 Task: Open Card Card0000000192 in Board Board0000000048 in Workspace WS0000000016 in Trello. Add Member Nikrathi889@gmail.com to Card Card0000000192 in Board Board0000000048 in Workspace WS0000000016 in Trello. Add Red Label titled Label0000000192 to Card Card0000000192 in Board Board0000000048 in Workspace WS0000000016 in Trello. Add Checklist CL0000000192 to Card Card0000000192 in Board Board0000000048 in Workspace WS0000000016 in Trello. Add Dates with Start Date as Nov 01 2023 and Due Date as Nov 30 2023 to Card Card0000000192 in Board Board0000000048 in Workspace WS0000000016 in Trello
Action: Mouse moved to (608, 97)
Screenshot: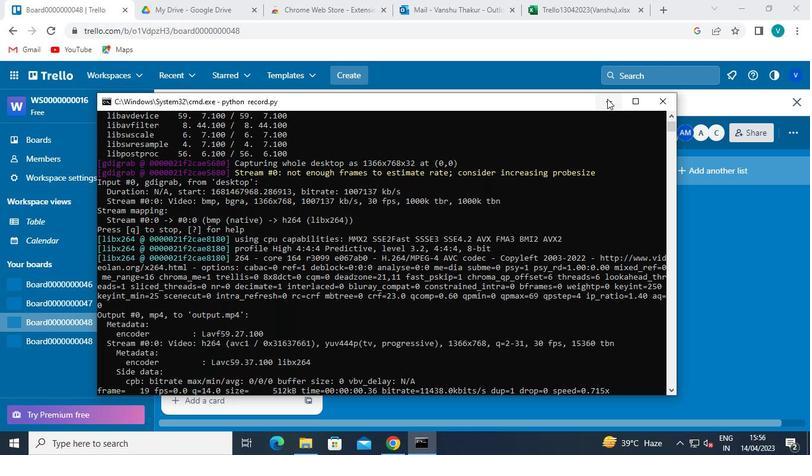 
Action: Mouse pressed left at (608, 97)
Screenshot: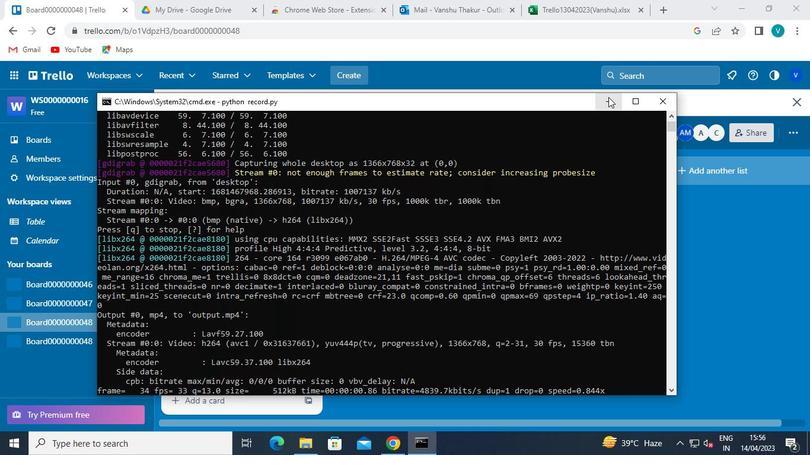 
Action: Mouse moved to (246, 370)
Screenshot: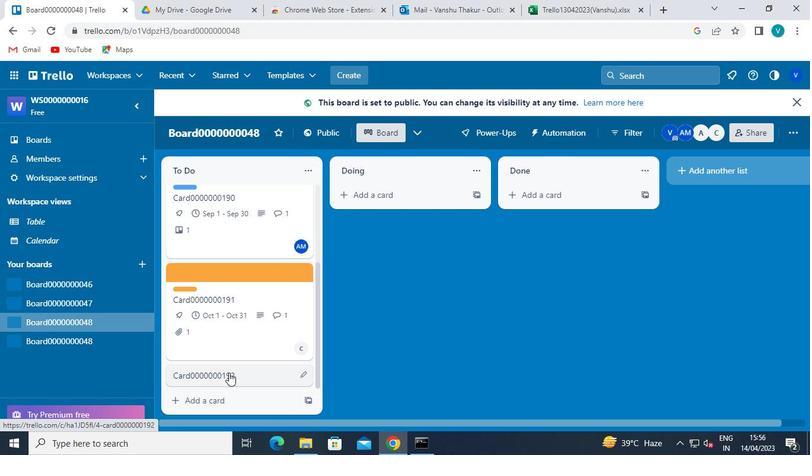 
Action: Mouse pressed left at (246, 370)
Screenshot: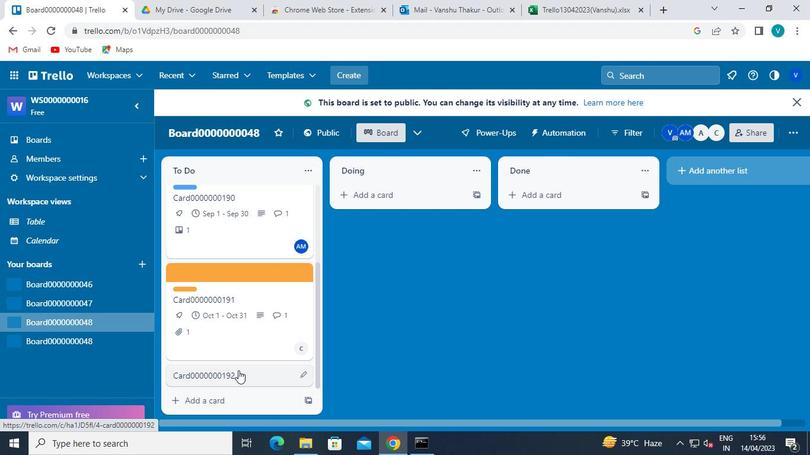 
Action: Mouse moved to (553, 212)
Screenshot: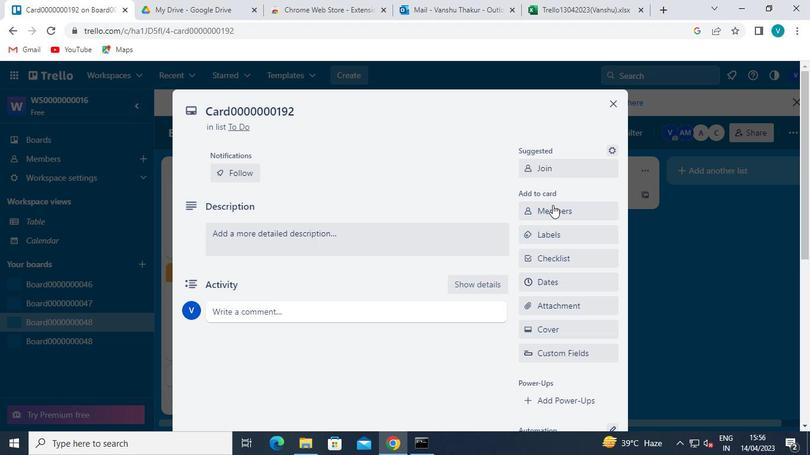 
Action: Mouse pressed left at (553, 212)
Screenshot: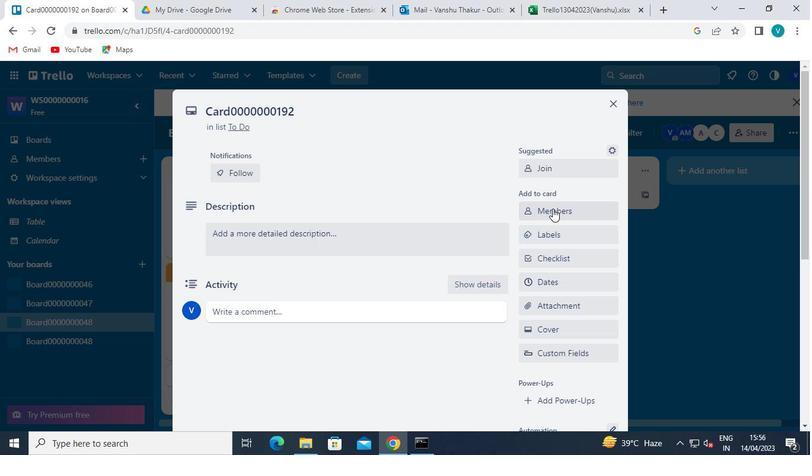 
Action: Mouse moved to (579, 128)
Screenshot: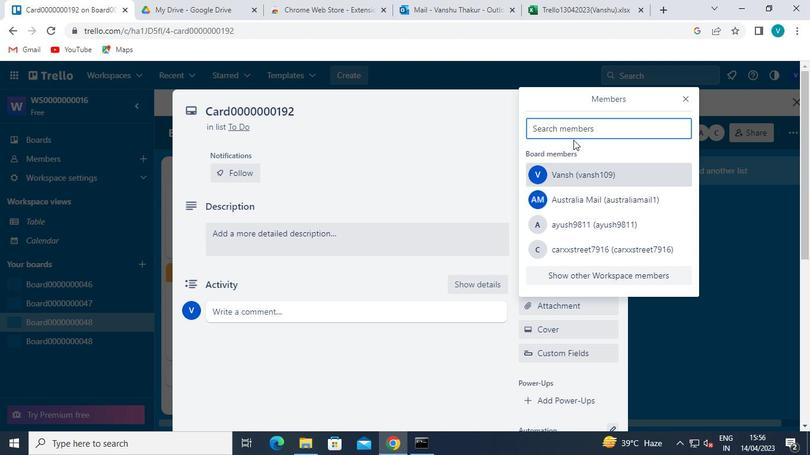
Action: Mouse pressed left at (579, 128)
Screenshot: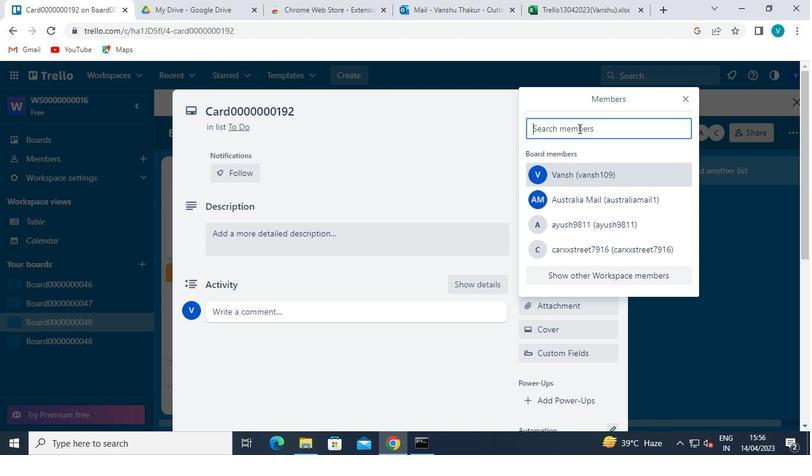 
Action: Mouse moved to (567, 120)
Screenshot: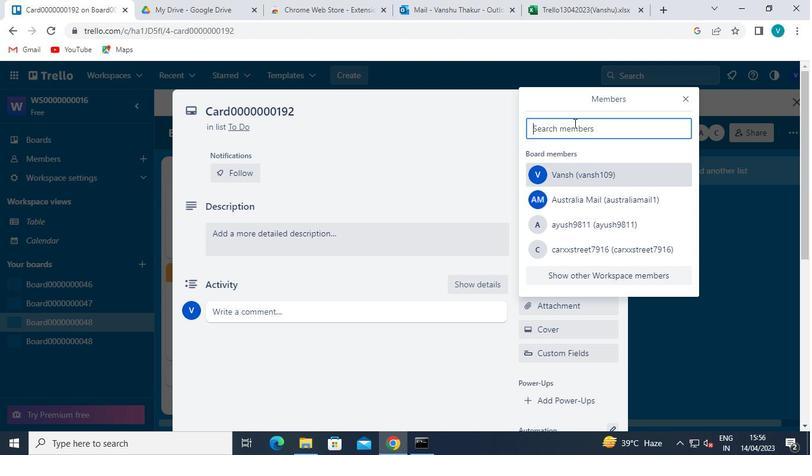
Action: Keyboard Key.shift
Screenshot: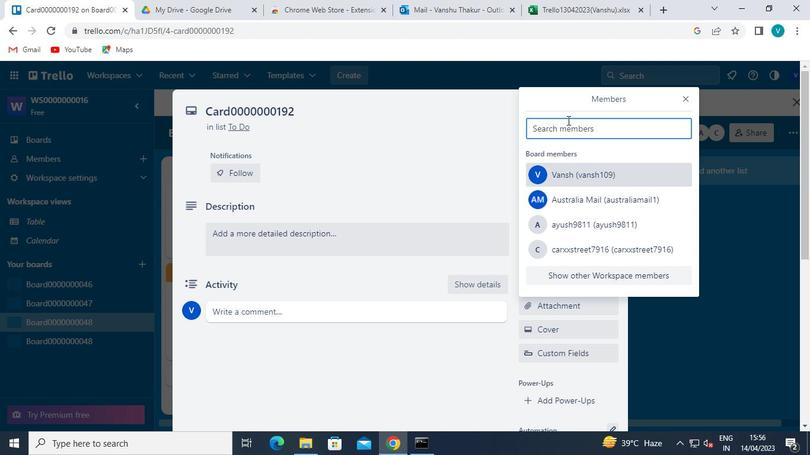 
Action: Keyboard N
Screenshot: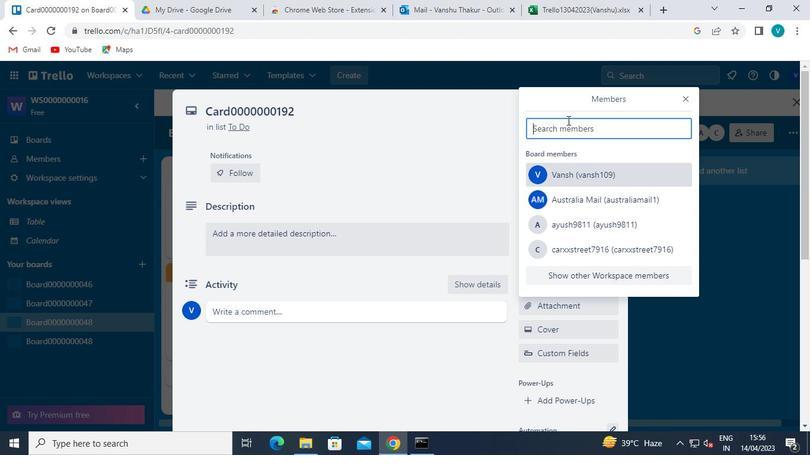 
Action: Keyboard i
Screenshot: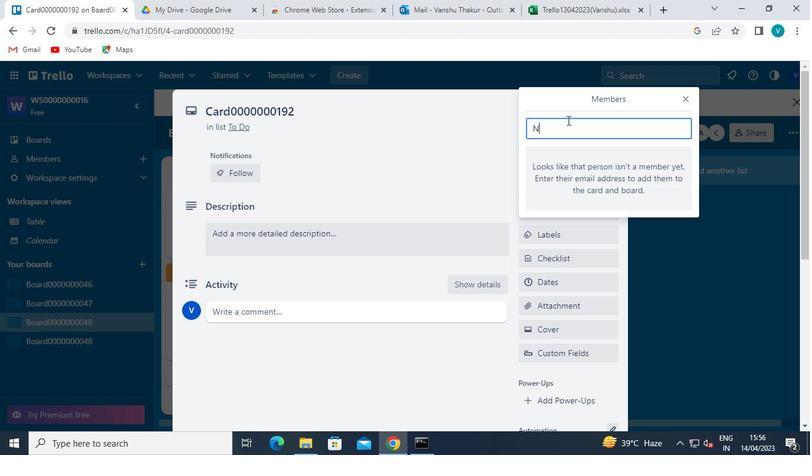 
Action: Keyboard k
Screenshot: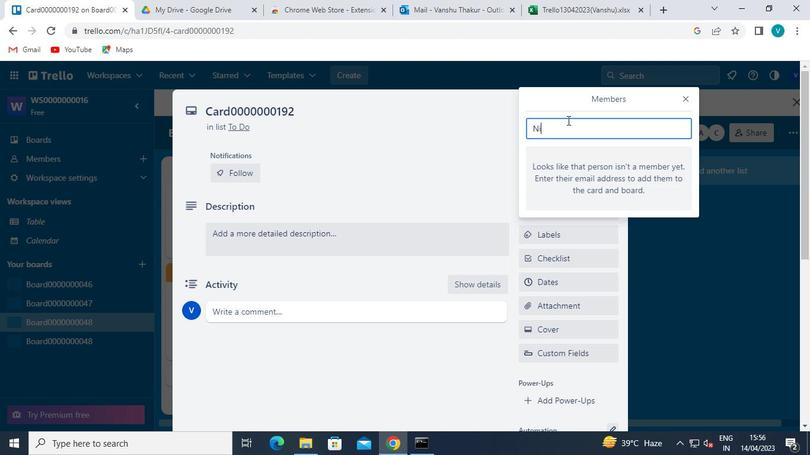 
Action: Keyboard r
Screenshot: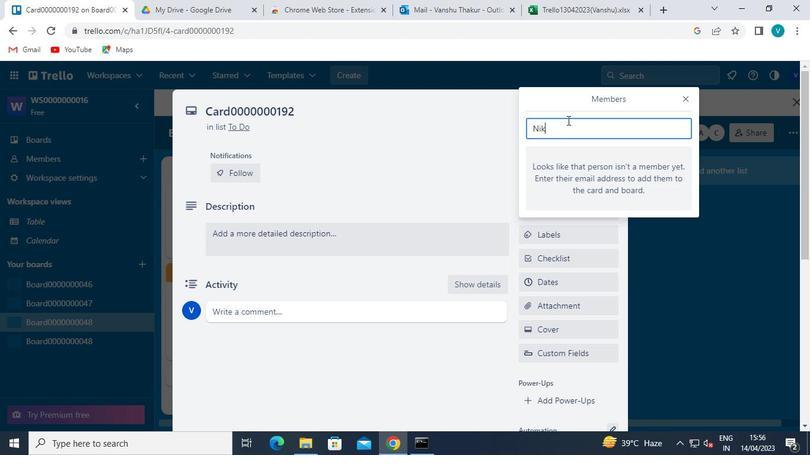 
Action: Keyboard a
Screenshot: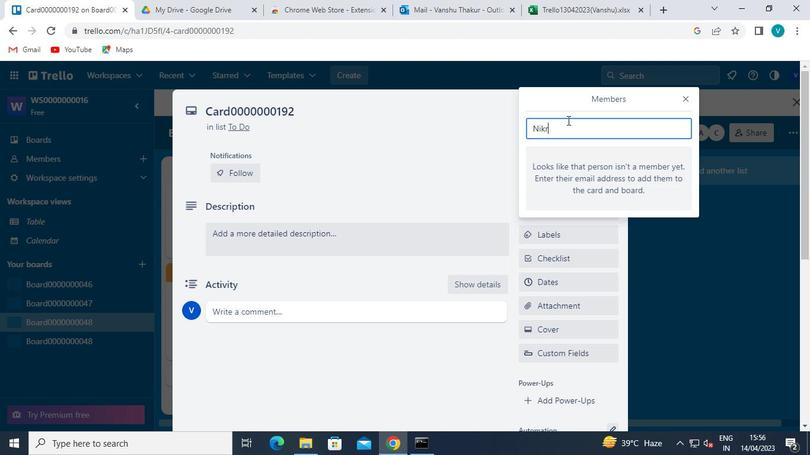 
Action: Keyboard t
Screenshot: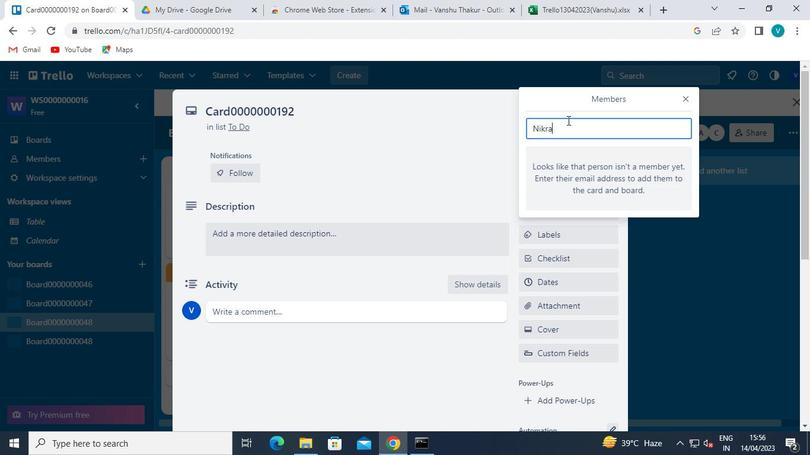 
Action: Keyboard h
Screenshot: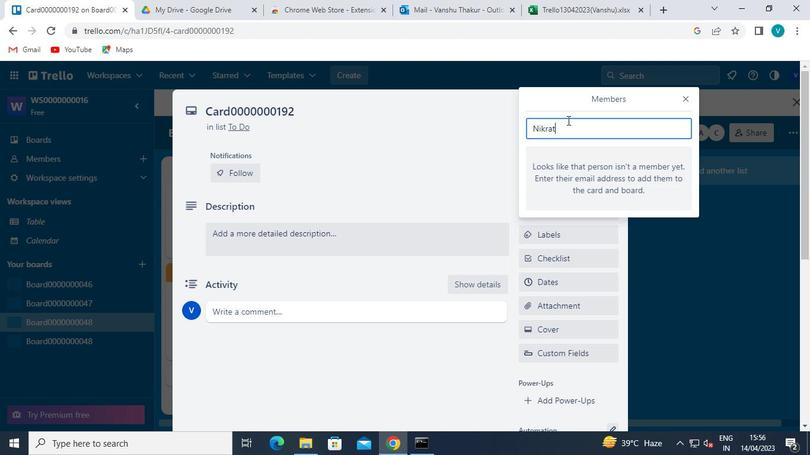 
Action: Keyboard i
Screenshot: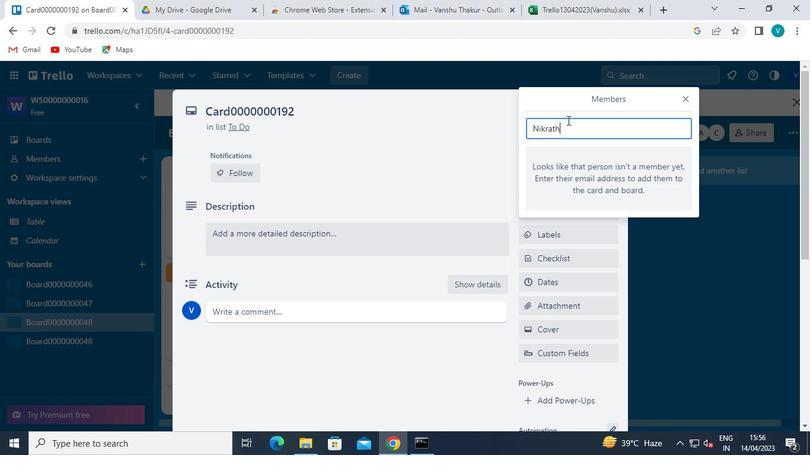 
Action: Keyboard <104>
Screenshot: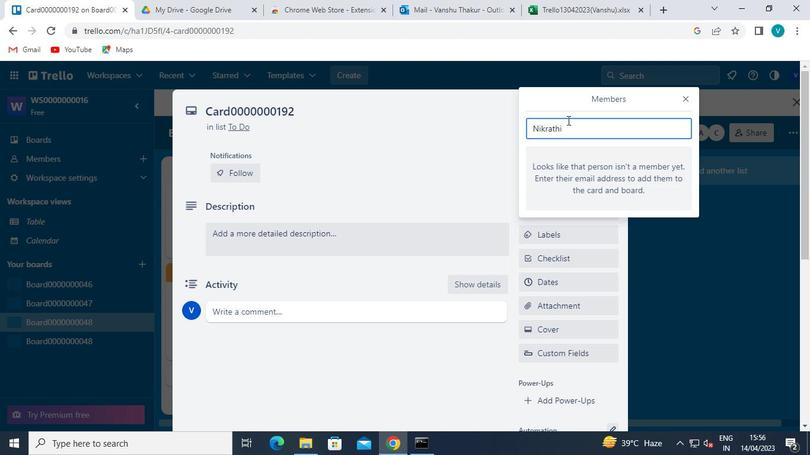 
Action: Keyboard <104>
Screenshot: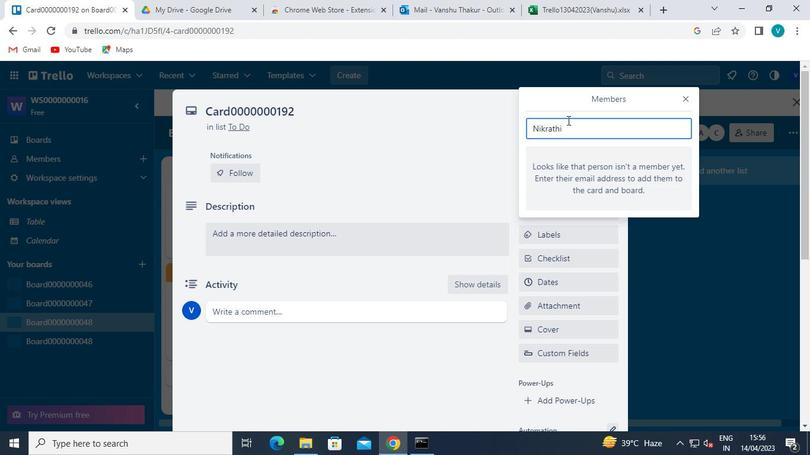 
Action: Keyboard <105>
Screenshot: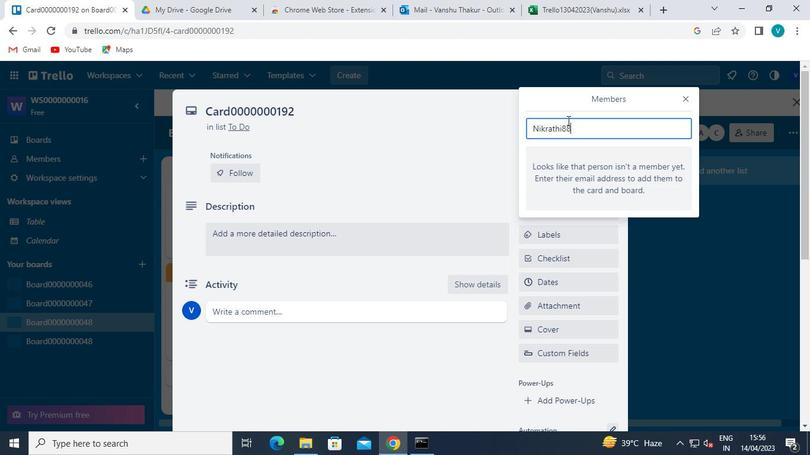 
Action: Keyboard Key.shift
Screenshot: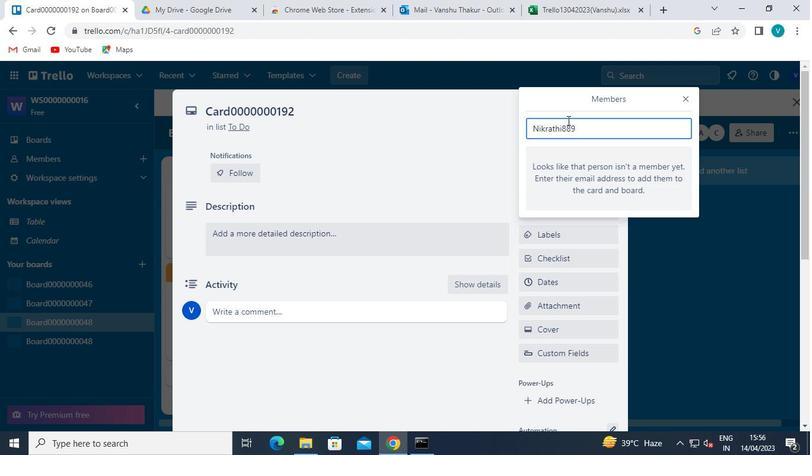 
Action: Keyboard @
Screenshot: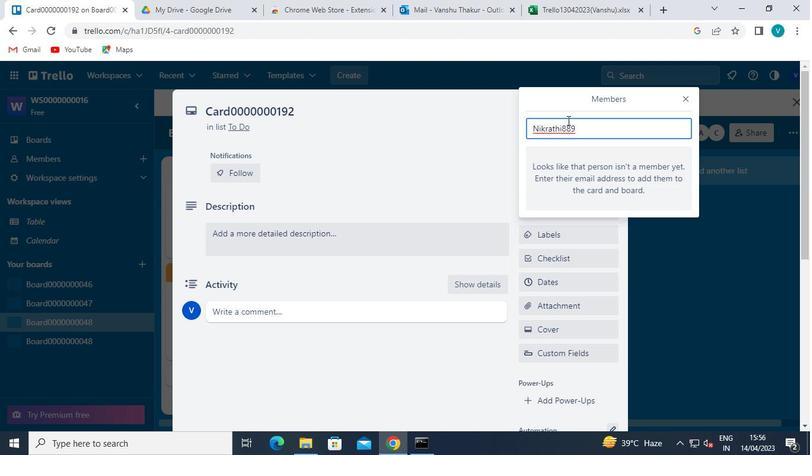 
Action: Keyboard g
Screenshot: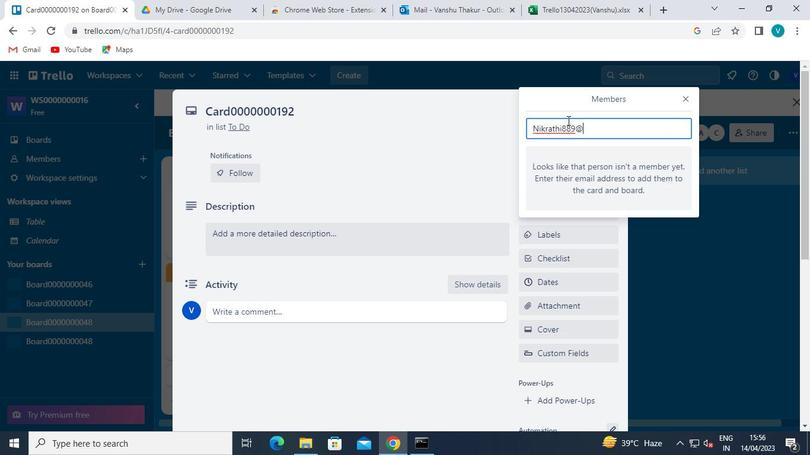 
Action: Keyboard m
Screenshot: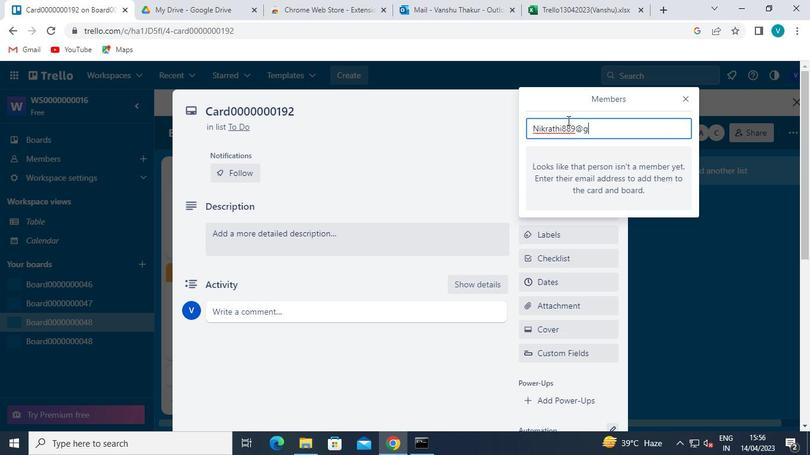 
Action: Keyboard a
Screenshot: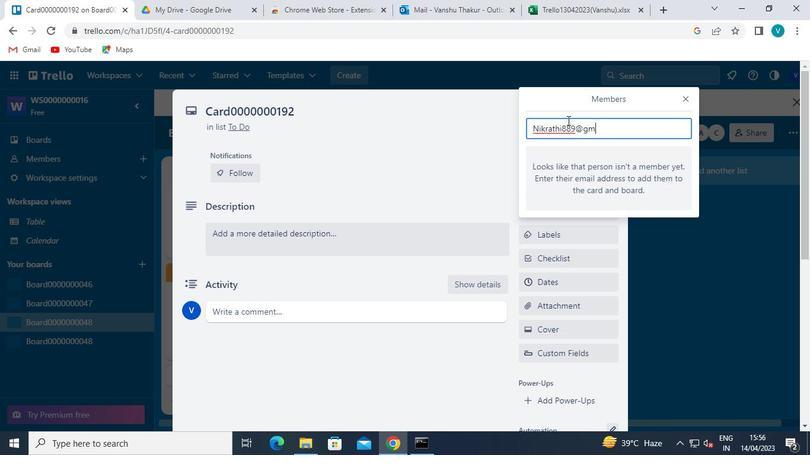
Action: Keyboard i
Screenshot: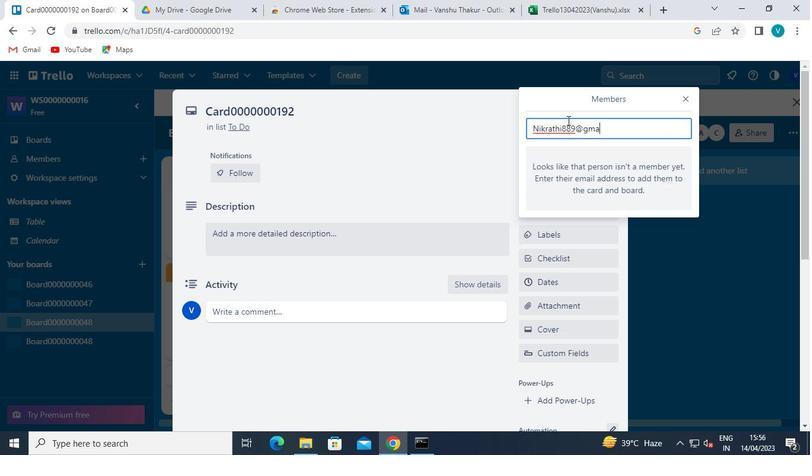
Action: Keyboard l
Screenshot: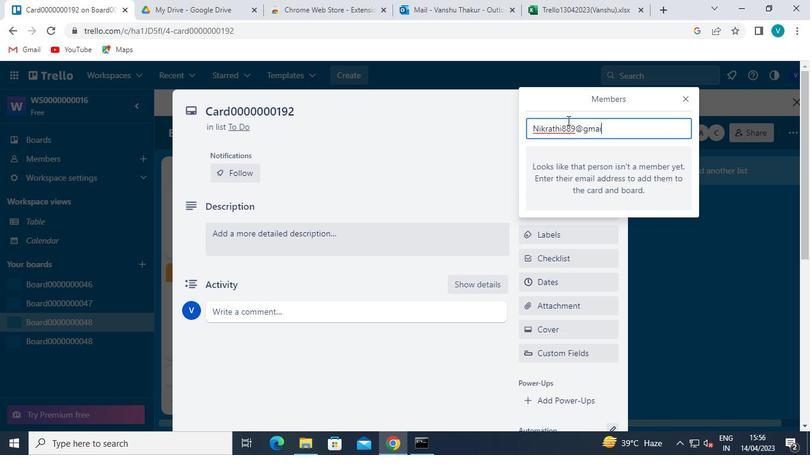 
Action: Mouse moved to (567, 119)
Screenshot: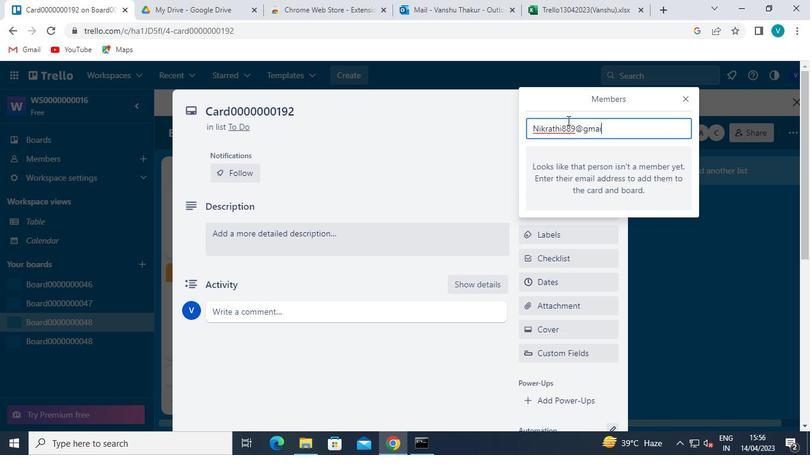 
Action: Keyboard <110>
Screenshot: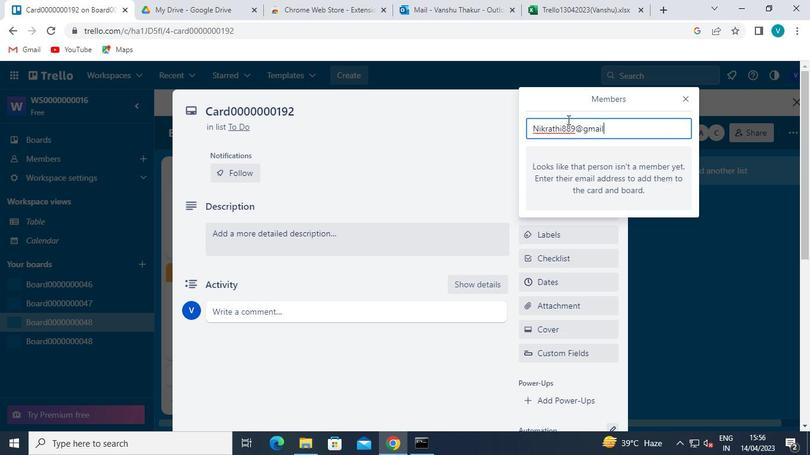 
Action: Keyboard c
Screenshot: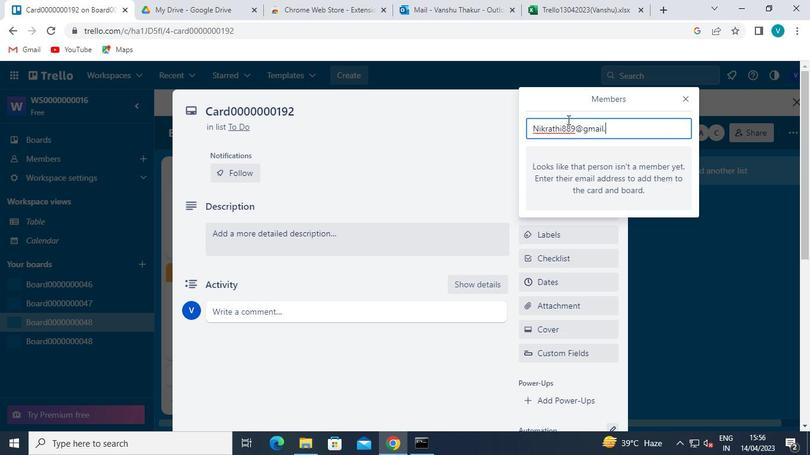 
Action: Keyboard o
Screenshot: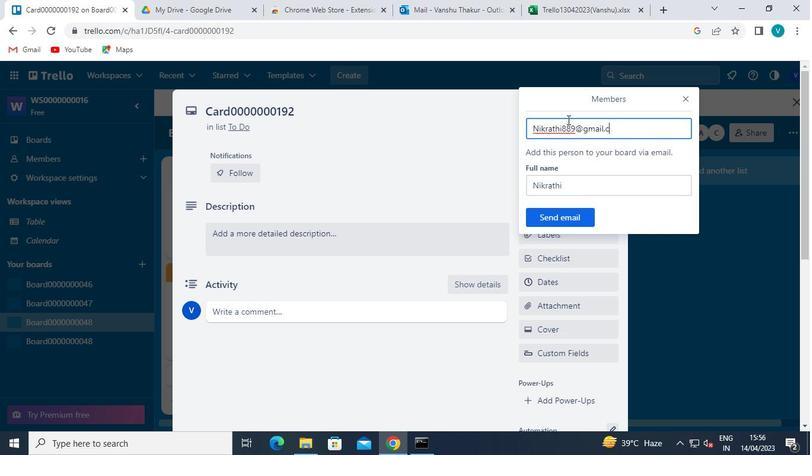 
Action: Keyboard m
Screenshot: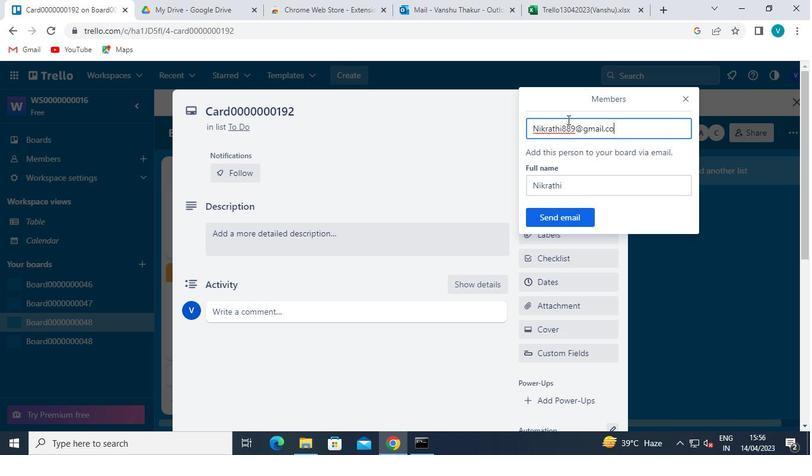 
Action: Mouse moved to (577, 215)
Screenshot: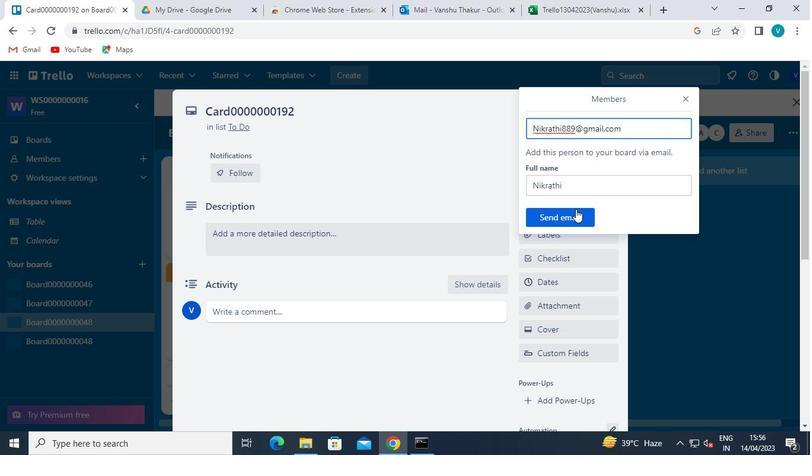 
Action: Mouse pressed left at (577, 215)
Screenshot: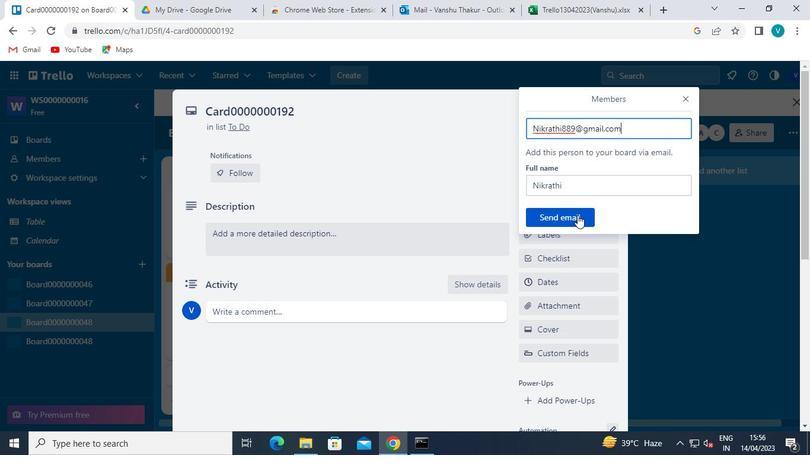
Action: Mouse moved to (561, 237)
Screenshot: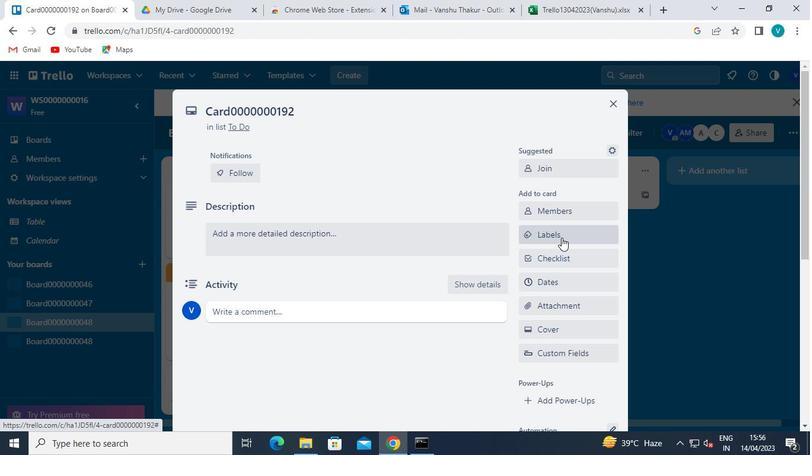 
Action: Mouse pressed left at (561, 237)
Screenshot: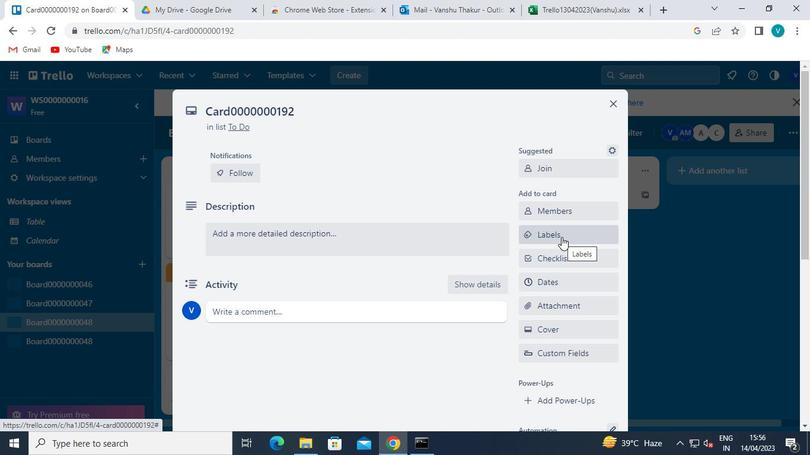 
Action: Mouse moved to (582, 373)
Screenshot: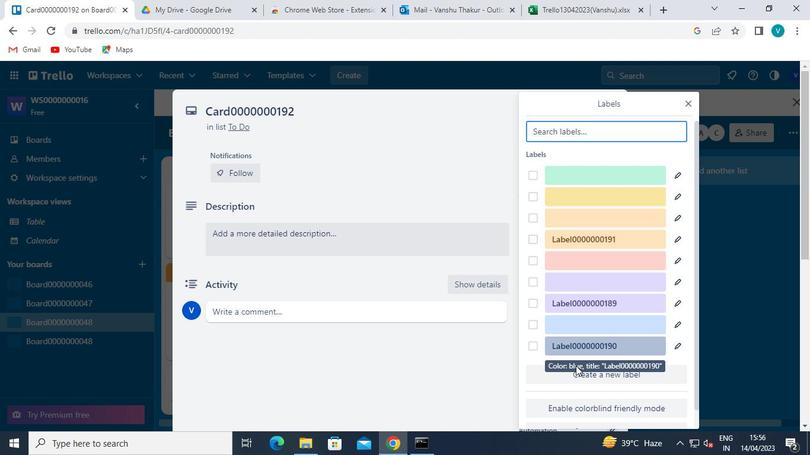 
Action: Mouse pressed left at (582, 373)
Screenshot: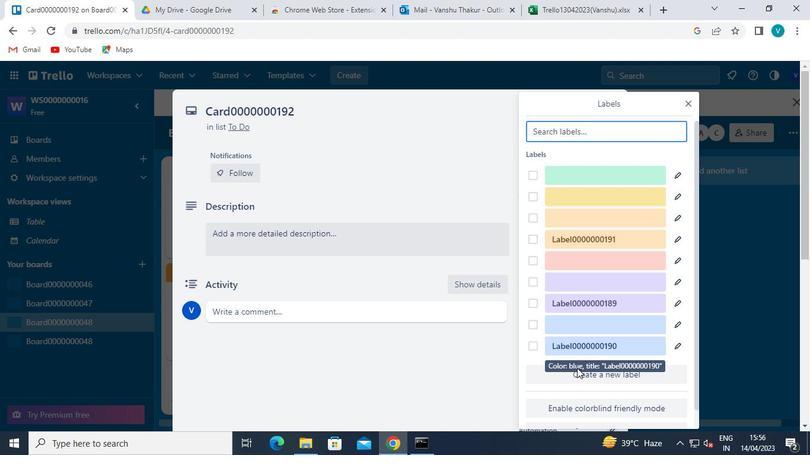 
Action: Mouse moved to (633, 276)
Screenshot: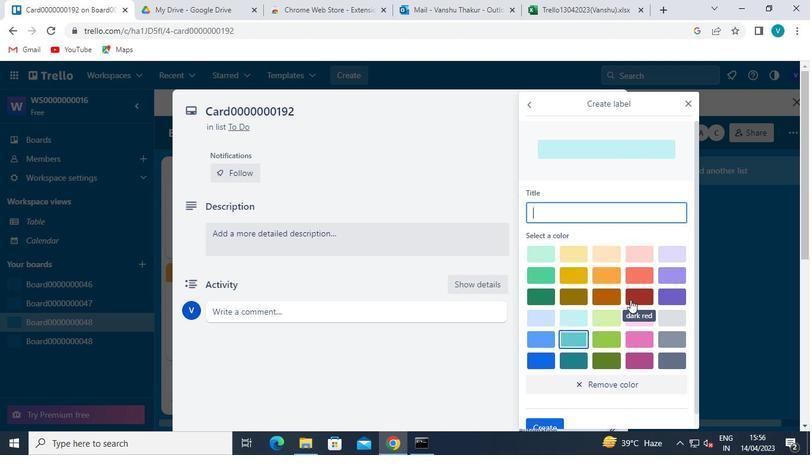 
Action: Mouse pressed left at (633, 276)
Screenshot: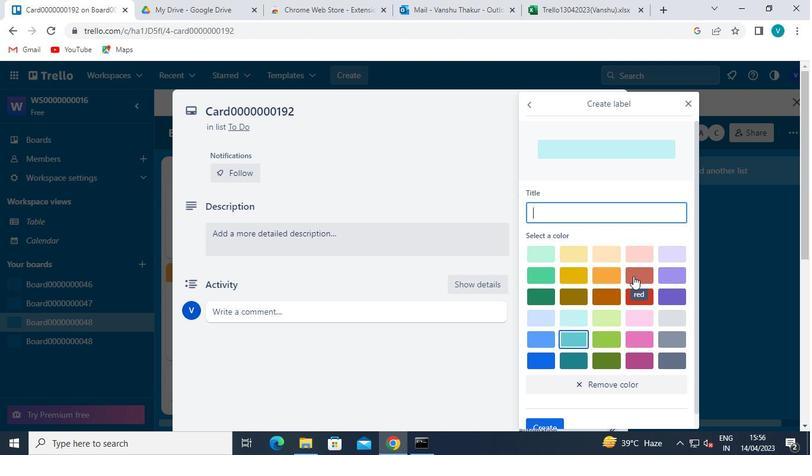 
Action: Mouse moved to (573, 209)
Screenshot: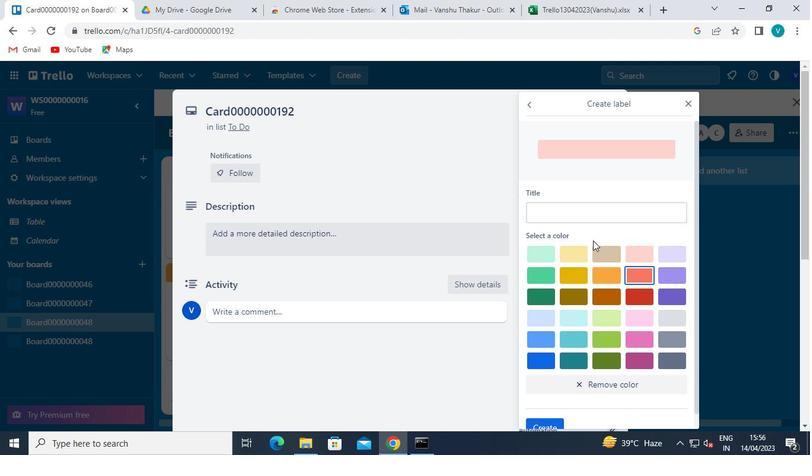 
Action: Mouse pressed left at (573, 209)
Screenshot: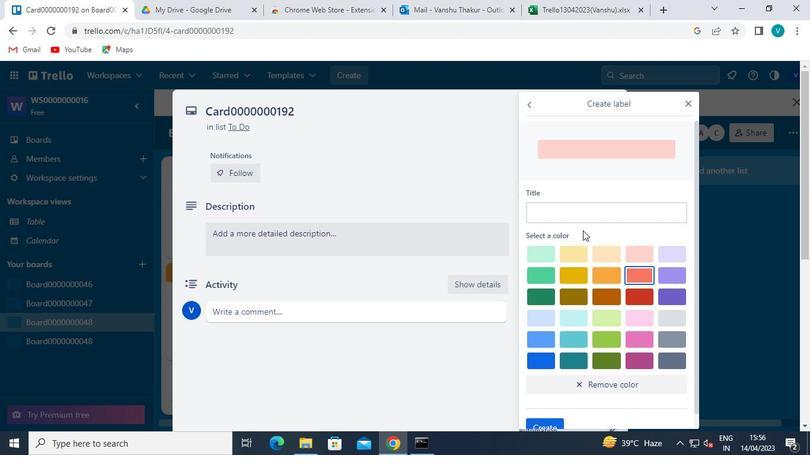 
Action: Mouse moved to (574, 207)
Screenshot: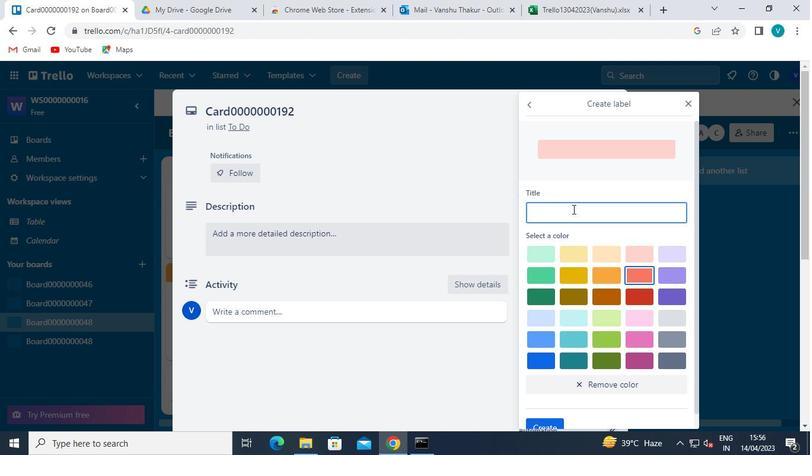 
Action: Keyboard Key.shift
Screenshot: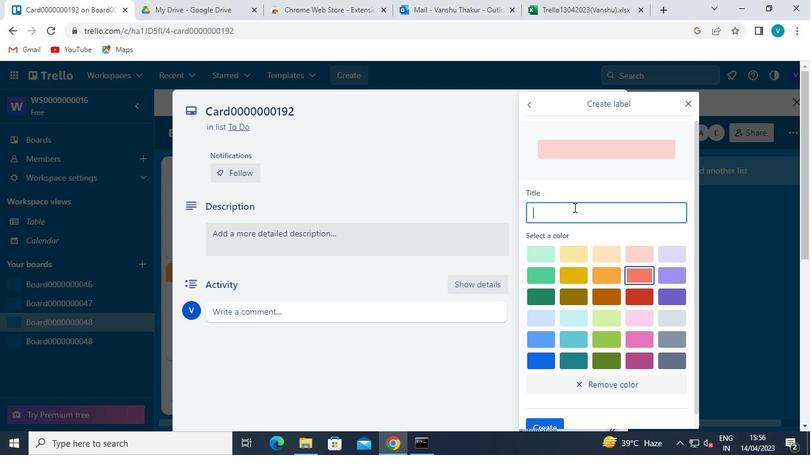 
Action: Keyboard L
Screenshot: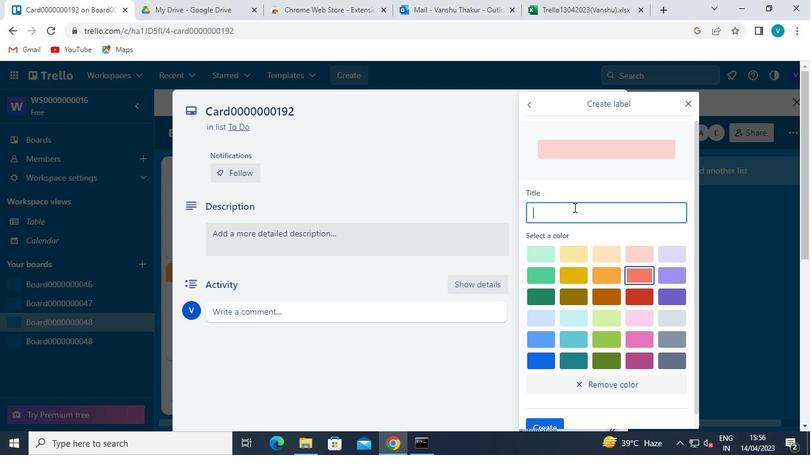 
Action: Keyboard a
Screenshot: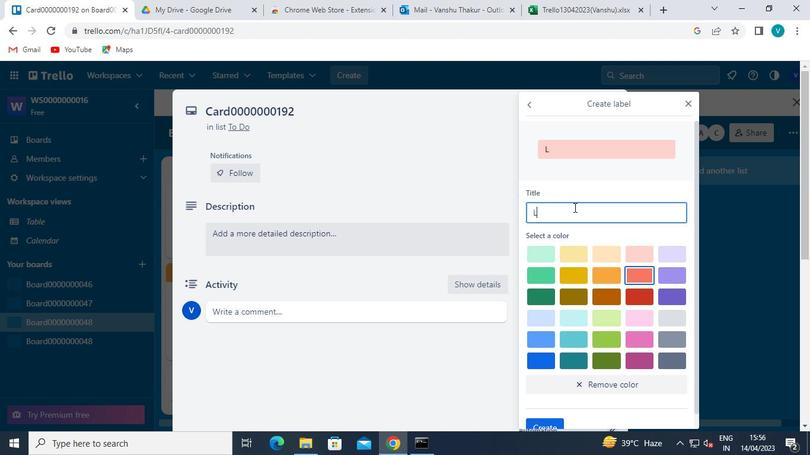 
Action: Keyboard b
Screenshot: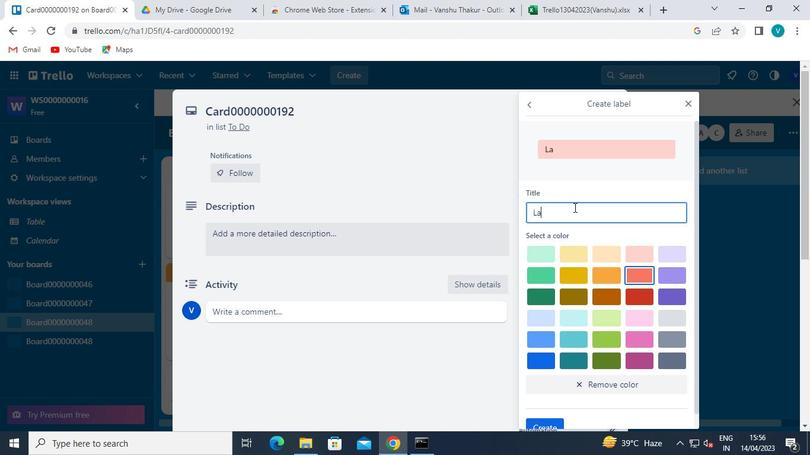 
Action: Keyboard e
Screenshot: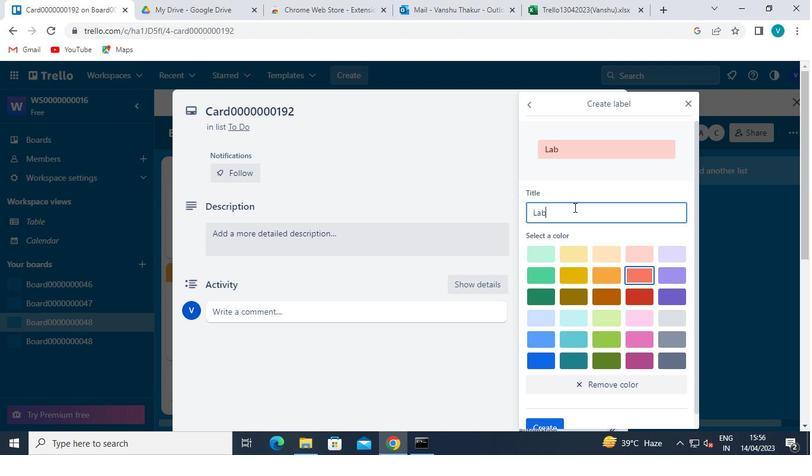 
Action: Keyboard l
Screenshot: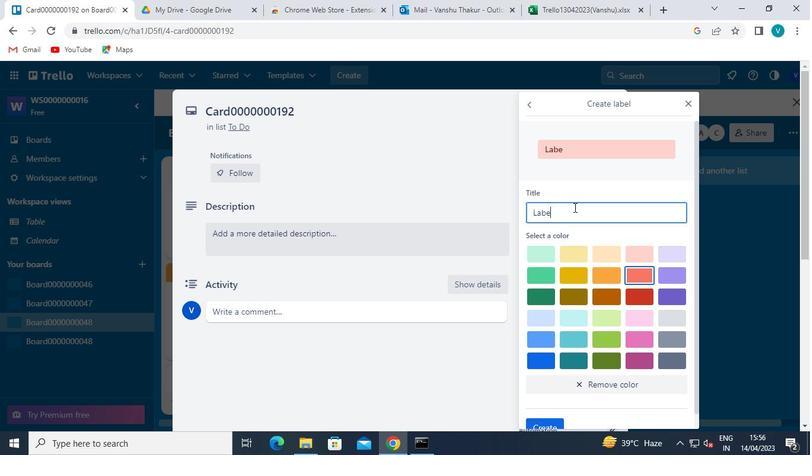 
Action: Keyboard <96>
Screenshot: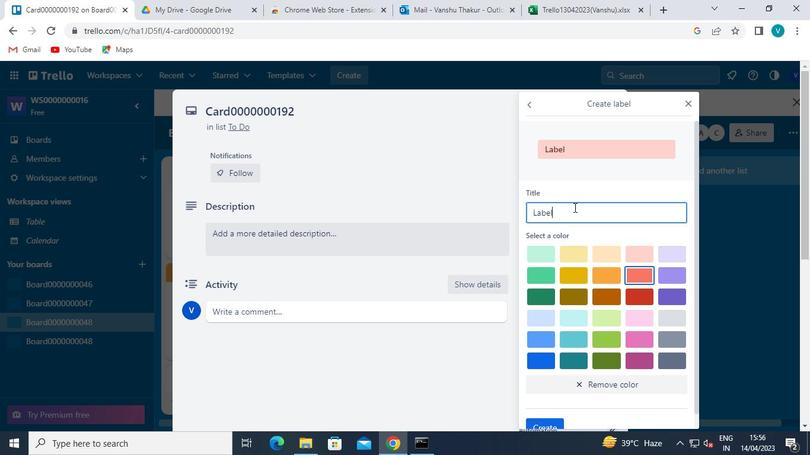 
Action: Keyboard <96>
Screenshot: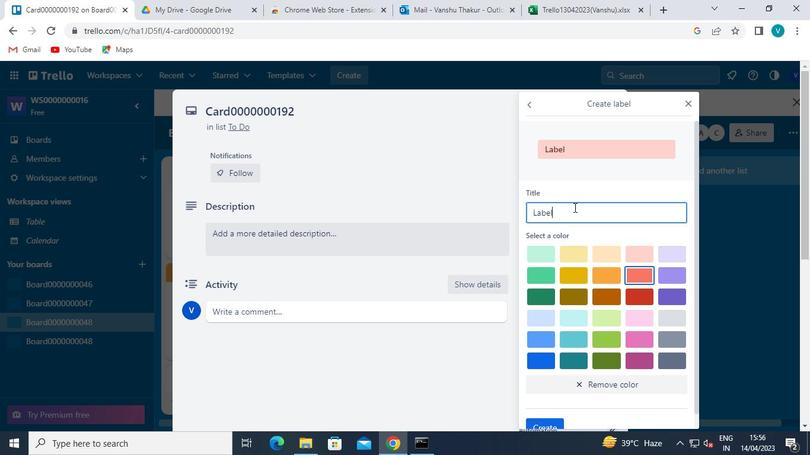 
Action: Keyboard <96>
Screenshot: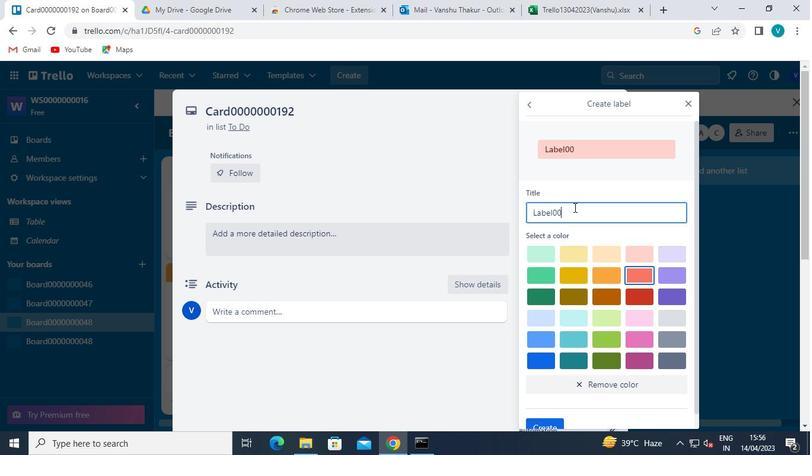 
Action: Keyboard <96>
Screenshot: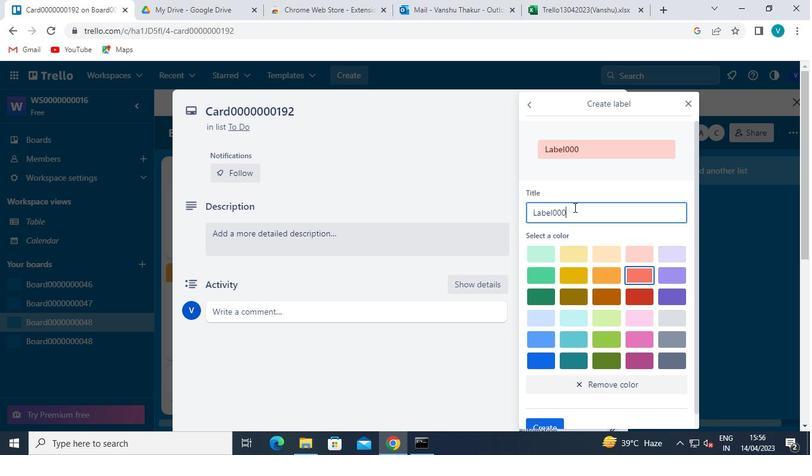 
Action: Keyboard <96>
Screenshot: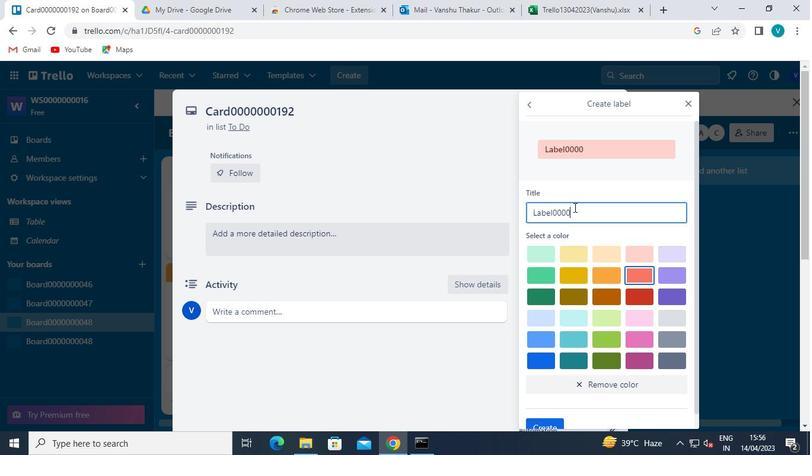 
Action: Keyboard <96>
Screenshot: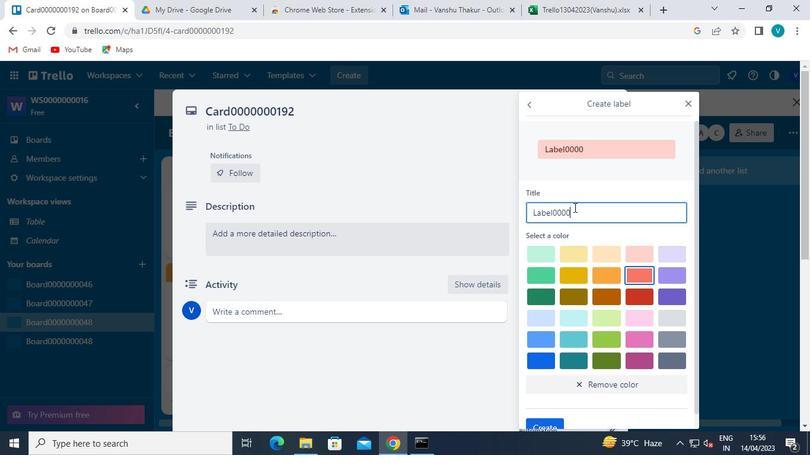 
Action: Keyboard <96>
Screenshot: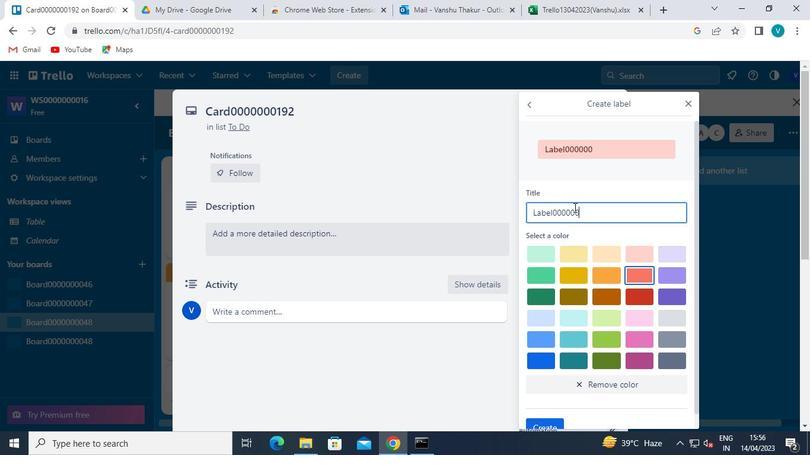 
Action: Keyboard <97>
Screenshot: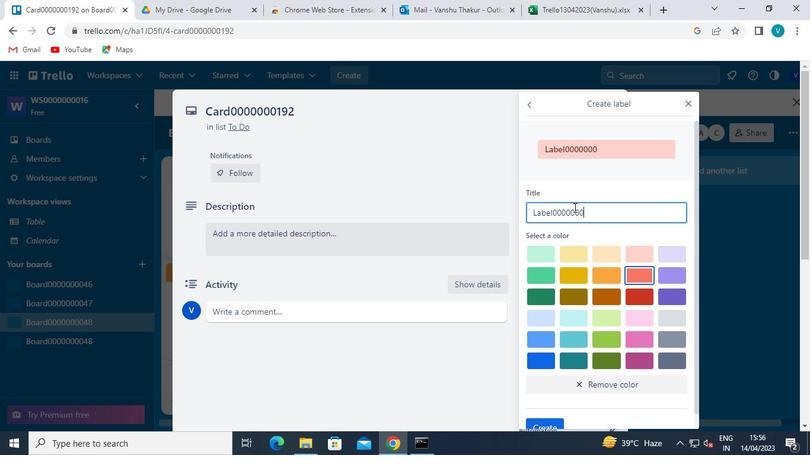 
Action: Keyboard <105>
Screenshot: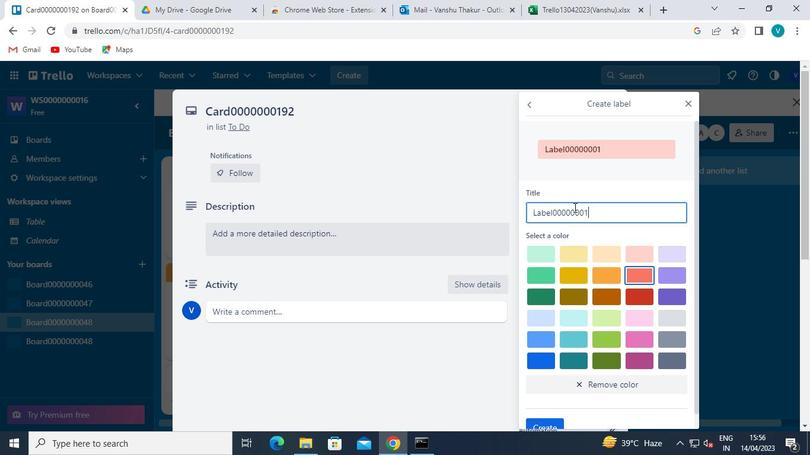 
Action: Keyboard <98>
Screenshot: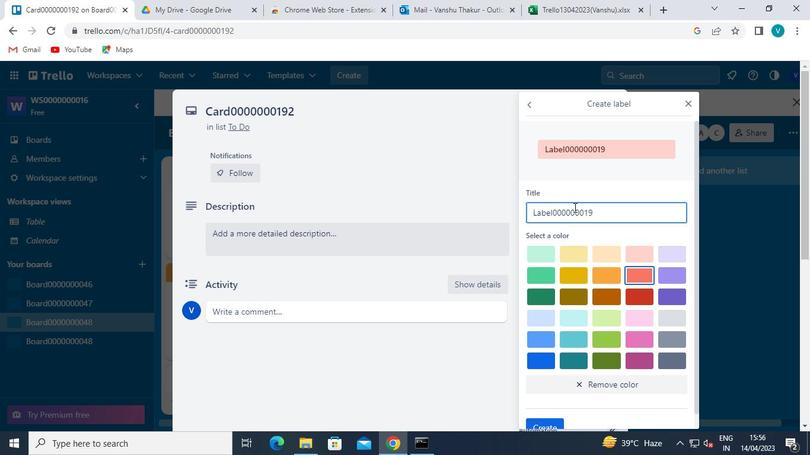 
Action: Mouse moved to (549, 411)
Screenshot: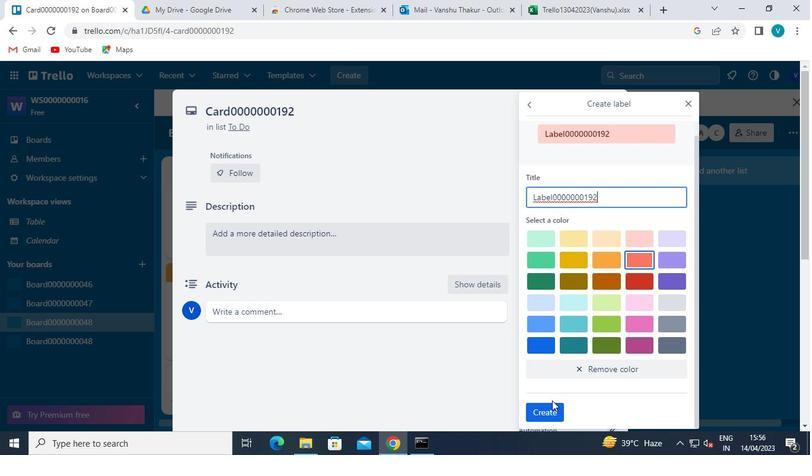 
Action: Mouse pressed left at (549, 411)
Screenshot: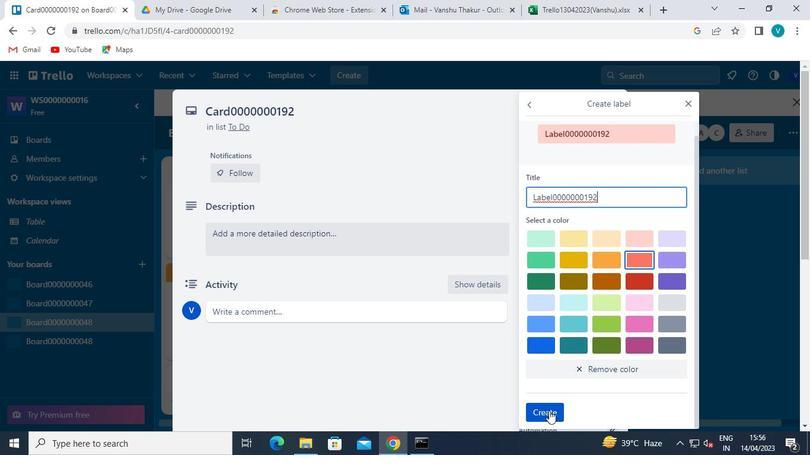 
Action: Mouse moved to (689, 101)
Screenshot: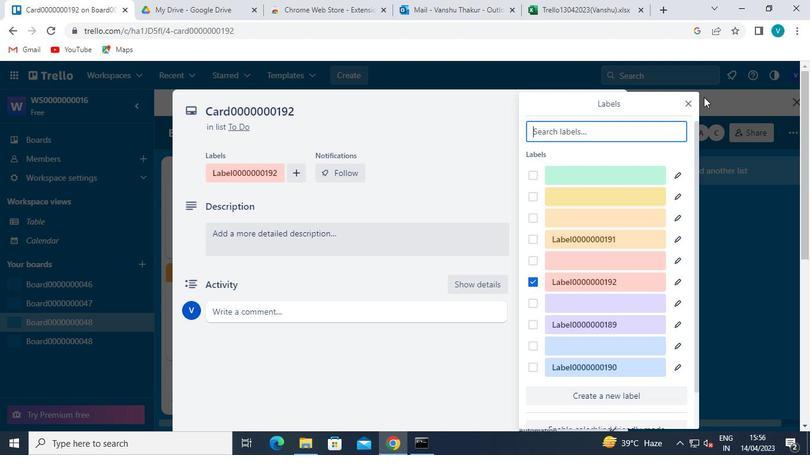 
Action: Mouse pressed left at (689, 101)
Screenshot: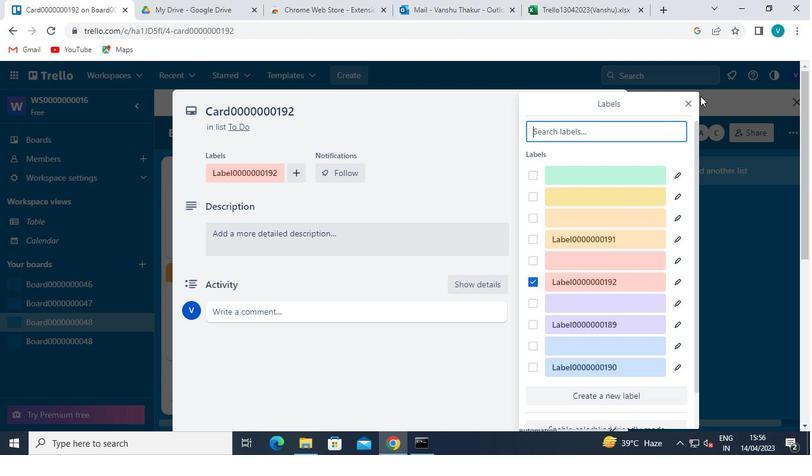 
Action: Mouse moved to (564, 258)
Screenshot: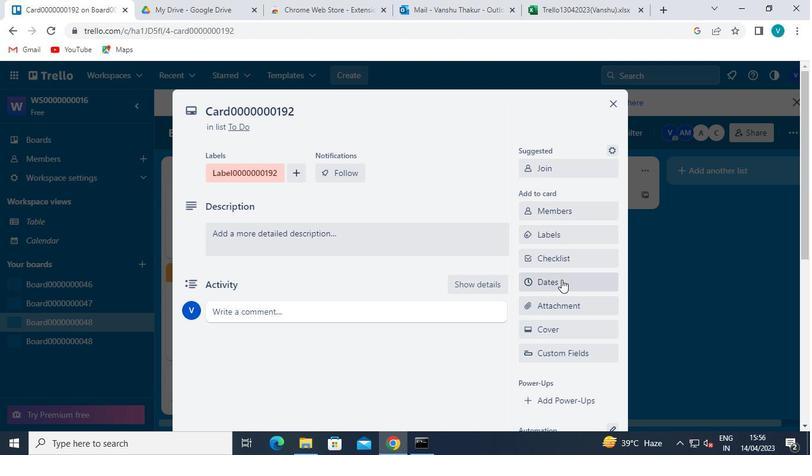 
Action: Mouse pressed left at (564, 258)
Screenshot: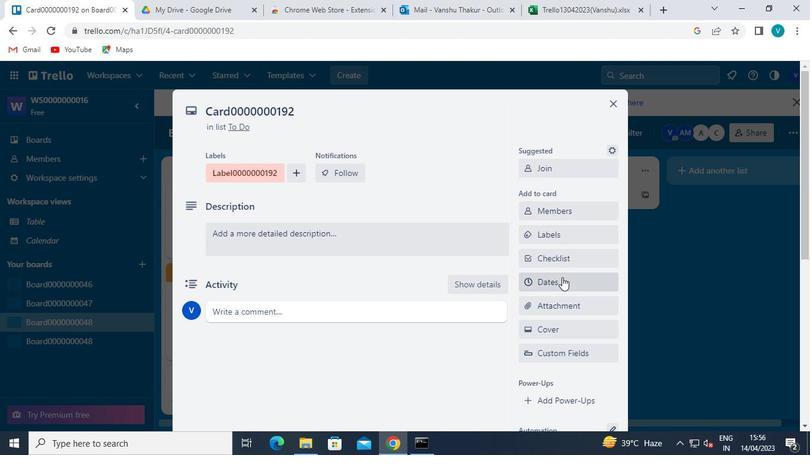 
Action: Mouse moved to (566, 309)
Screenshot: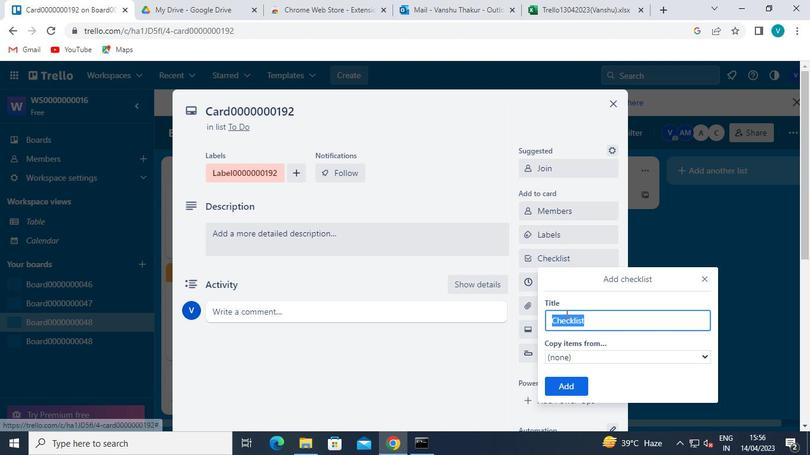 
Action: Keyboard Key.shift
Screenshot: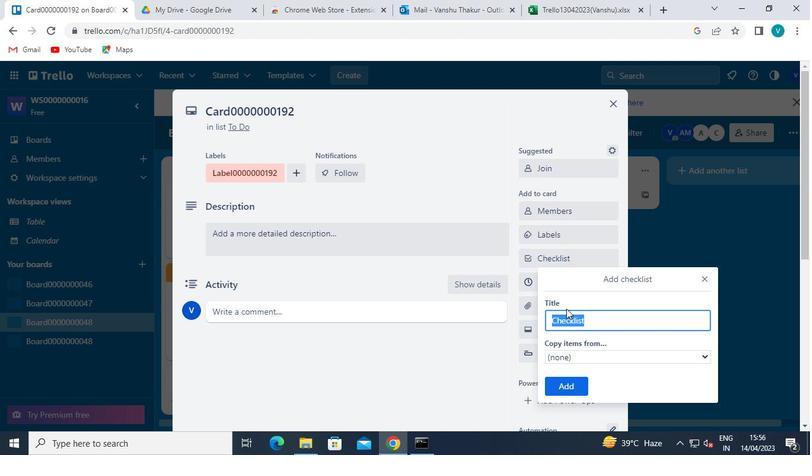 
Action: Keyboard C
Screenshot: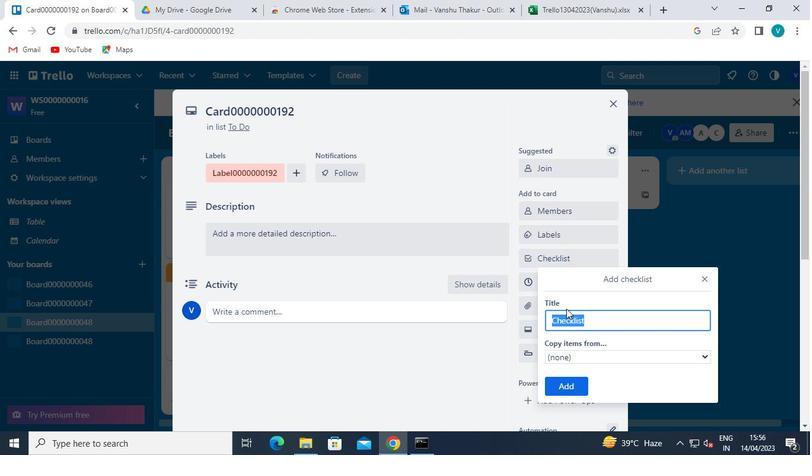 
Action: Keyboard L
Screenshot: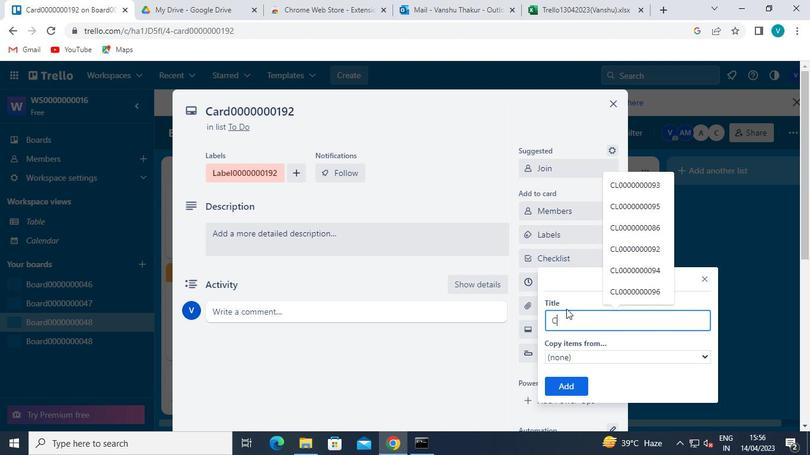
Action: Keyboard <96>
Screenshot: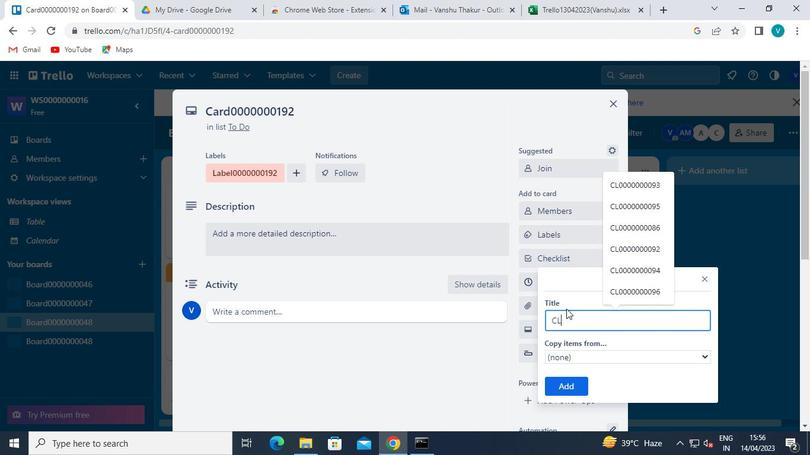 
Action: Keyboard <96>
Screenshot: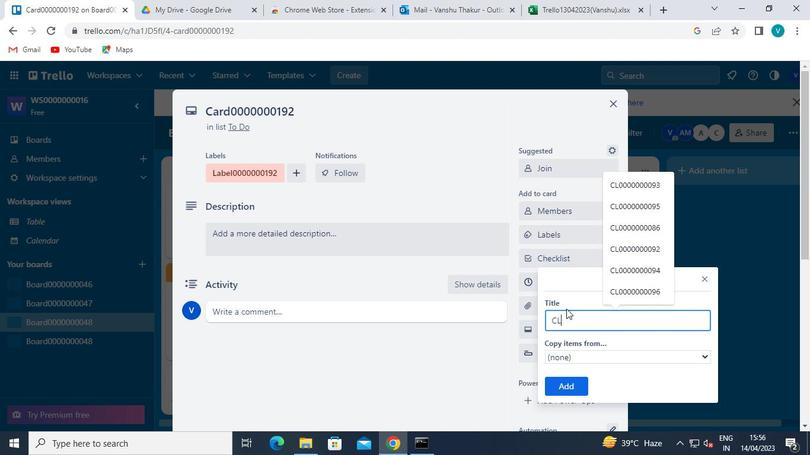 
Action: Keyboard <96>
Screenshot: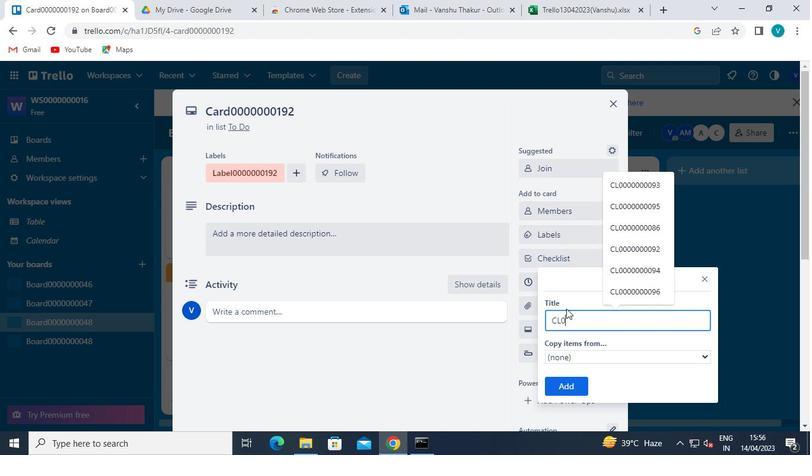 
Action: Keyboard <96>
Screenshot: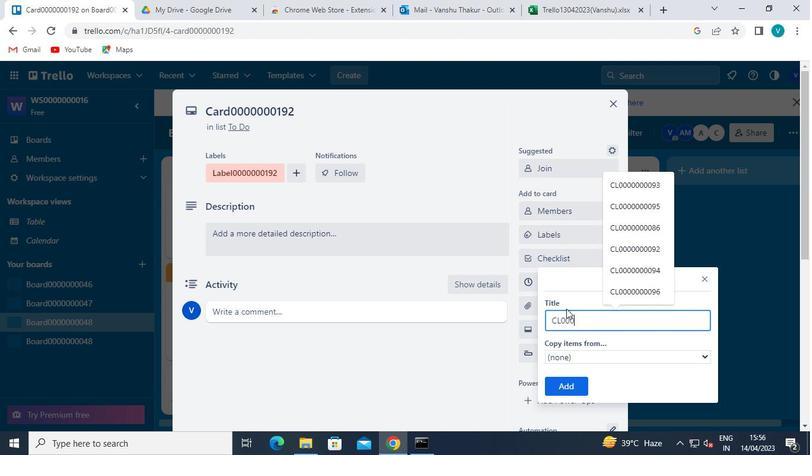 
Action: Keyboard <96>
Screenshot: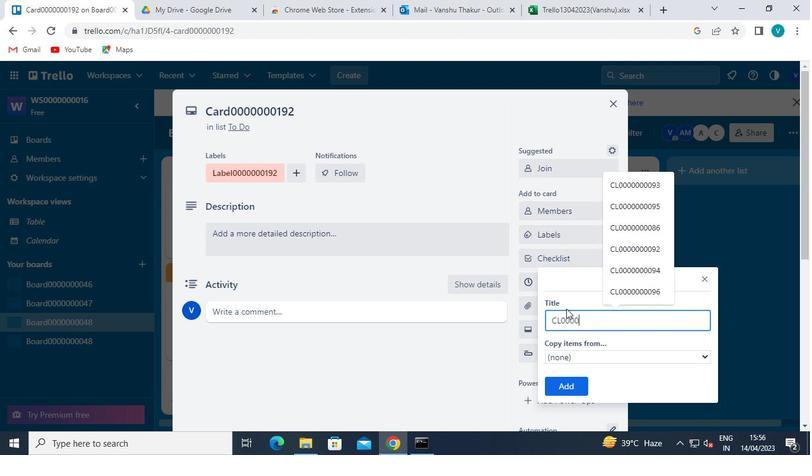
Action: Keyboard <96>
Screenshot: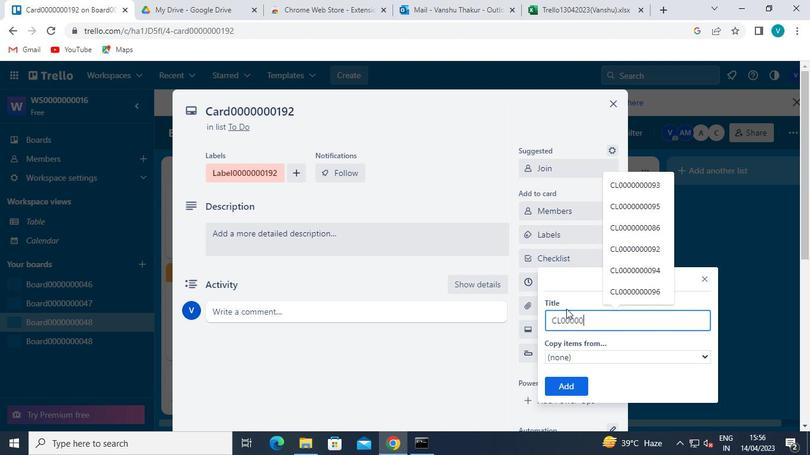 
Action: Keyboard <96>
Screenshot: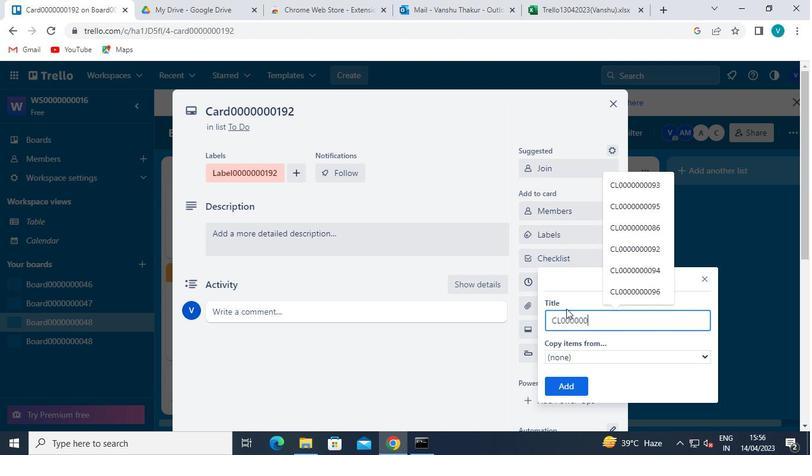 
Action: Keyboard <97>
Screenshot: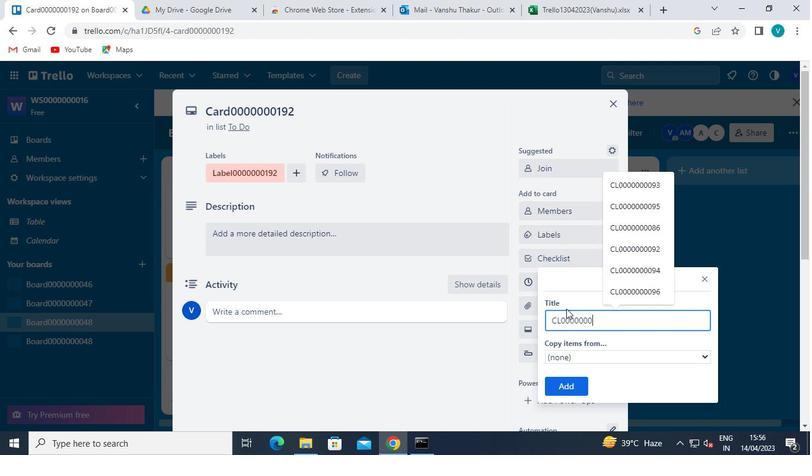 
Action: Keyboard <105>
Screenshot: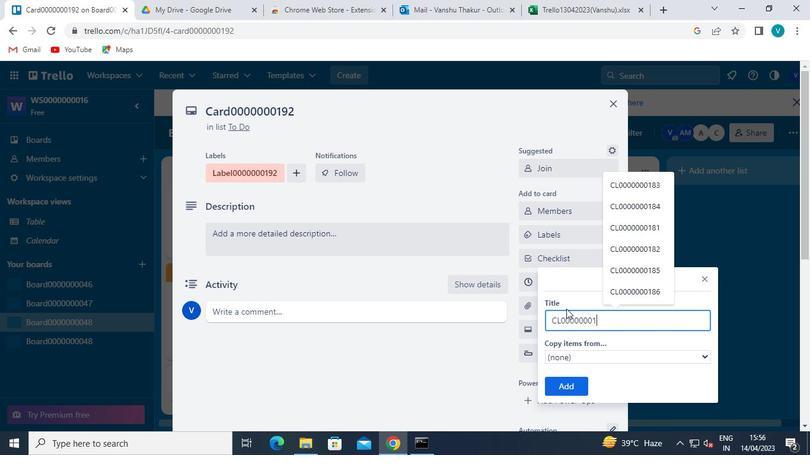 
Action: Keyboard <98>
Screenshot: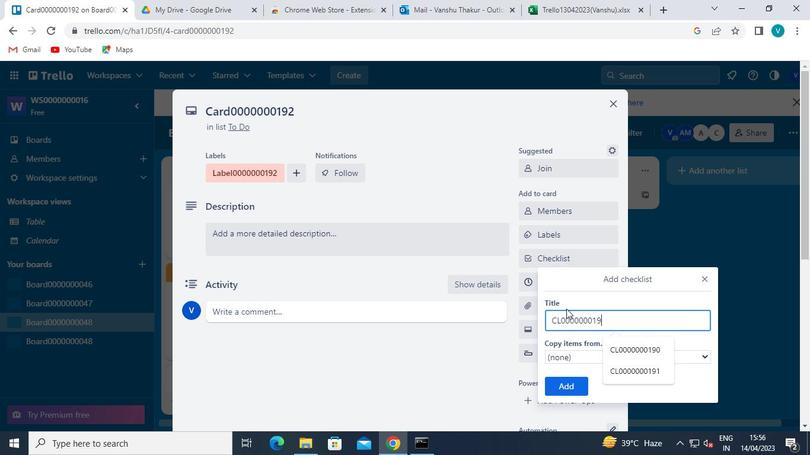 
Action: Mouse moved to (560, 391)
Screenshot: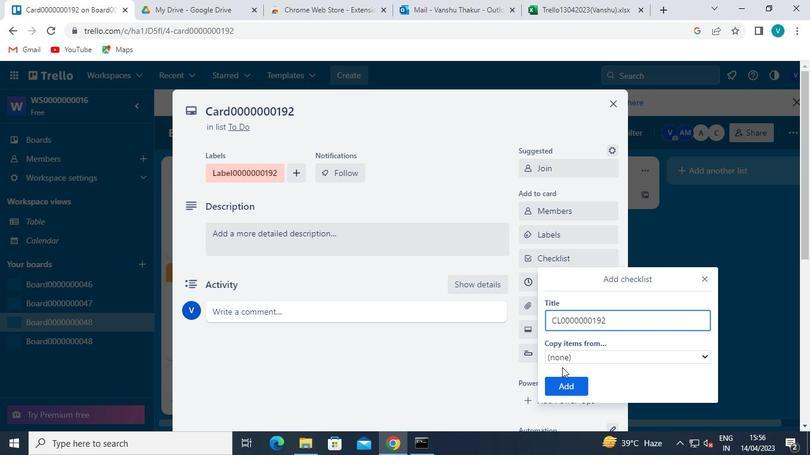 
Action: Mouse pressed left at (560, 391)
Screenshot: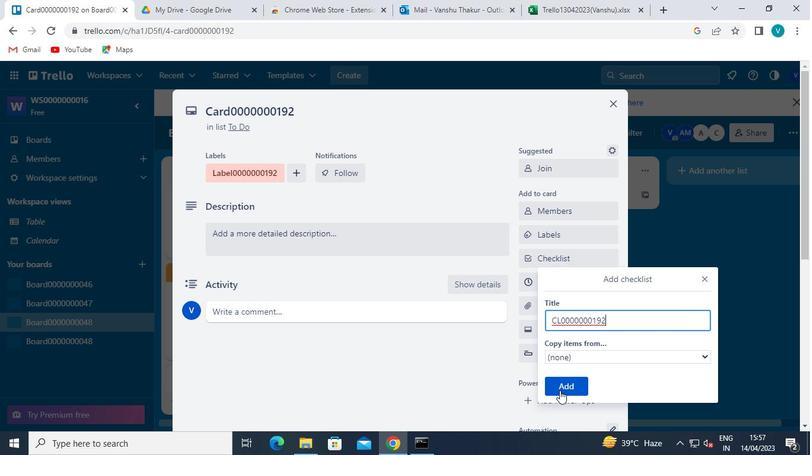 
Action: Mouse moved to (557, 278)
Screenshot: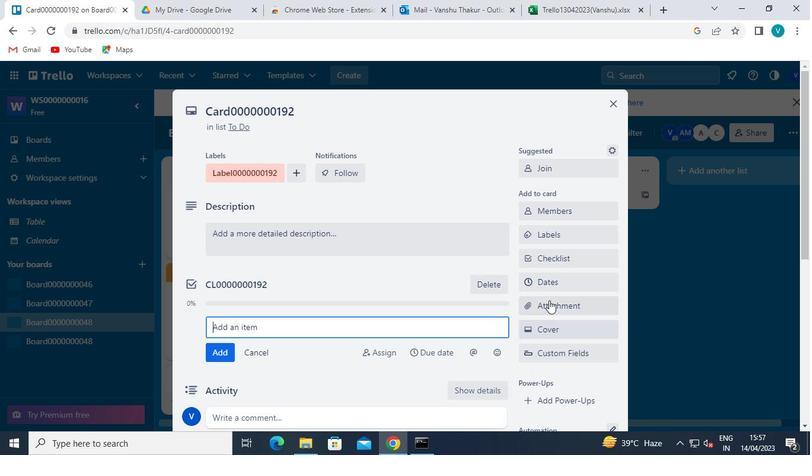 
Action: Mouse pressed left at (557, 278)
Screenshot: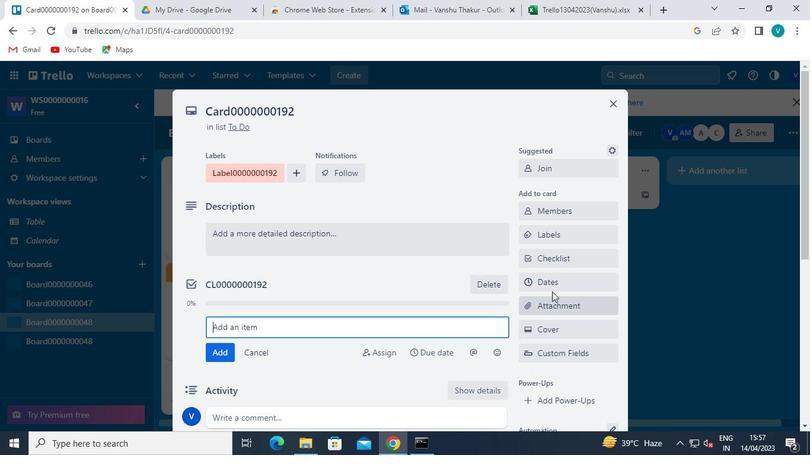 
Action: Mouse moved to (674, 132)
Screenshot: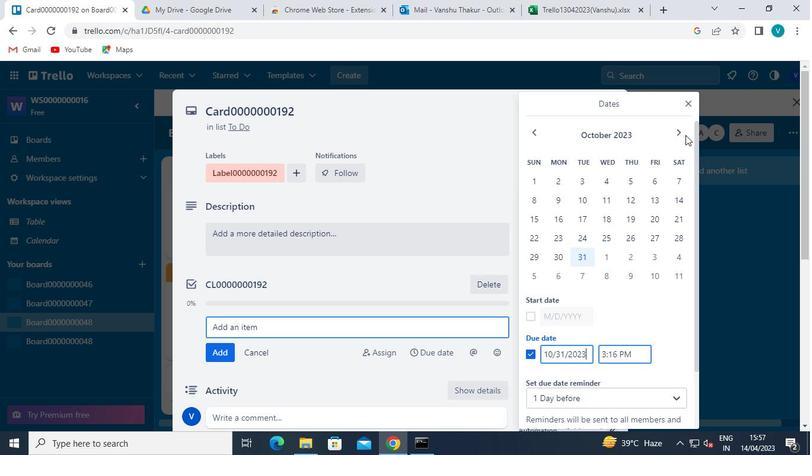 
Action: Mouse pressed left at (674, 132)
Screenshot: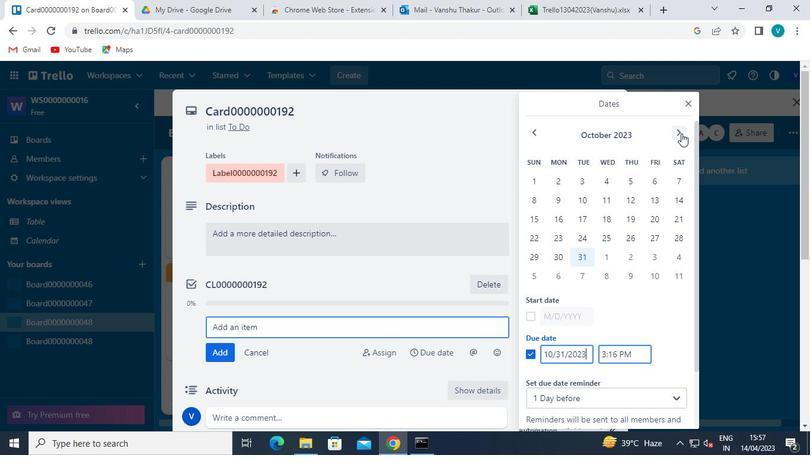 
Action: Mouse moved to (530, 320)
Screenshot: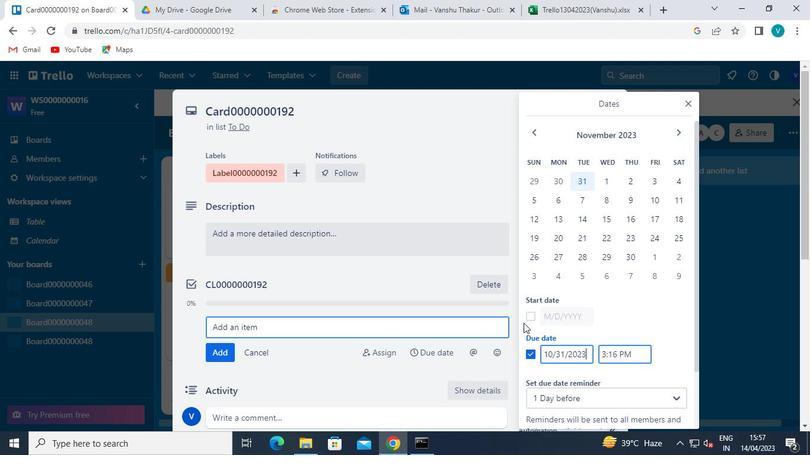 
Action: Mouse pressed left at (530, 320)
Screenshot: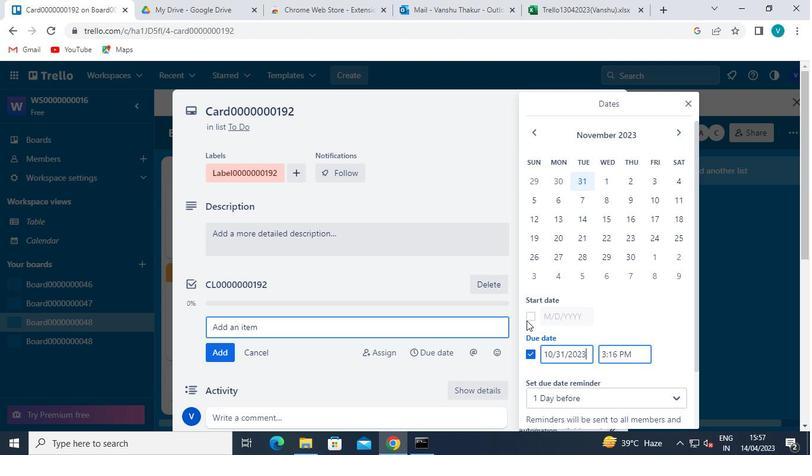 
Action: Mouse moved to (679, 131)
Screenshot: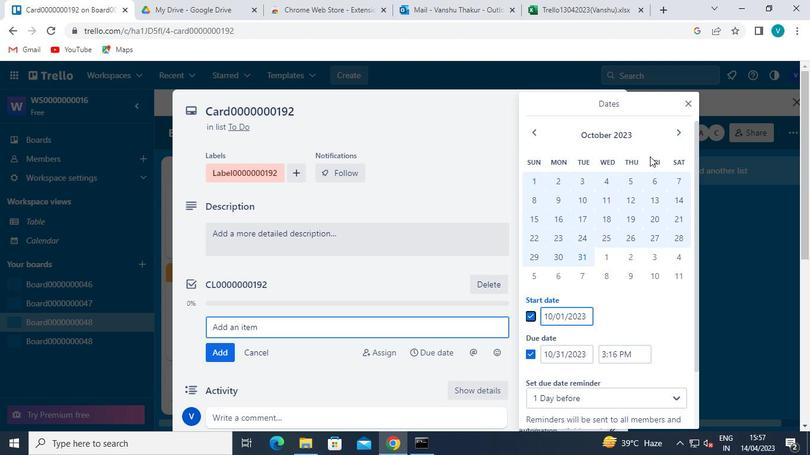 
Action: Mouse pressed left at (679, 131)
Screenshot: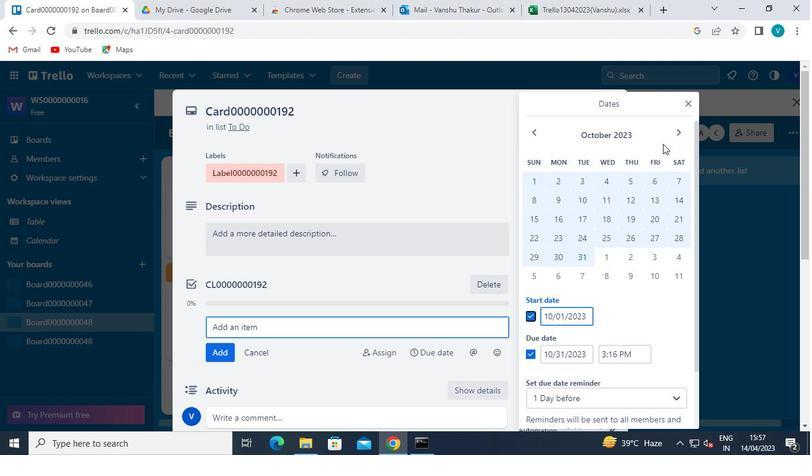 
Action: Mouse moved to (608, 183)
Screenshot: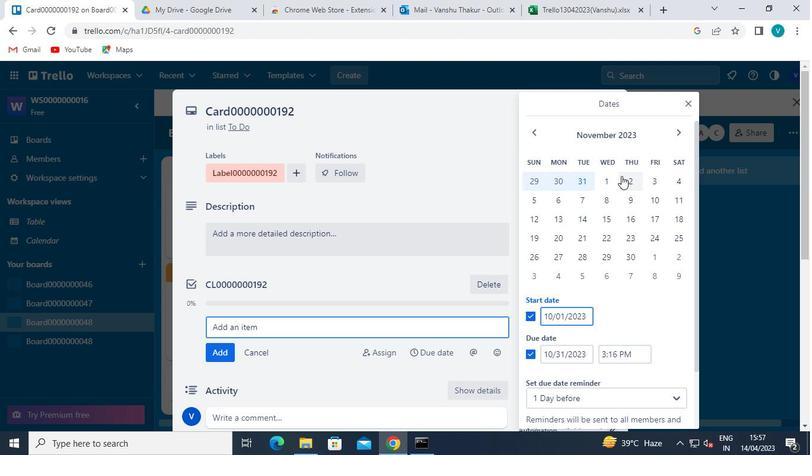 
Action: Mouse pressed left at (608, 183)
Screenshot: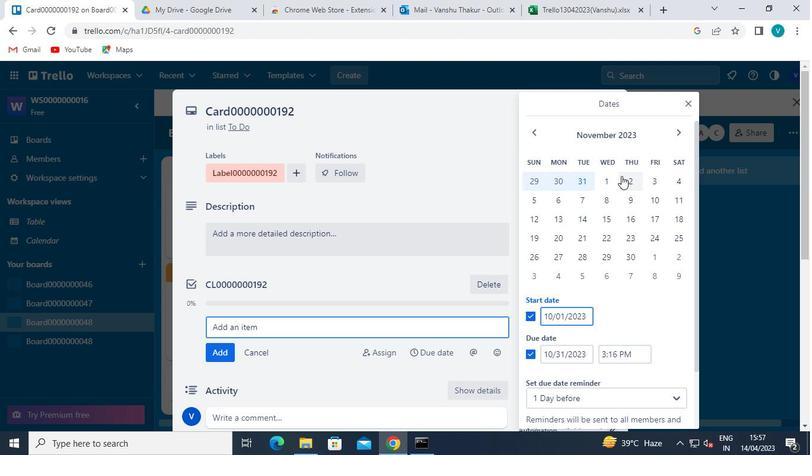 
Action: Mouse moved to (632, 255)
Screenshot: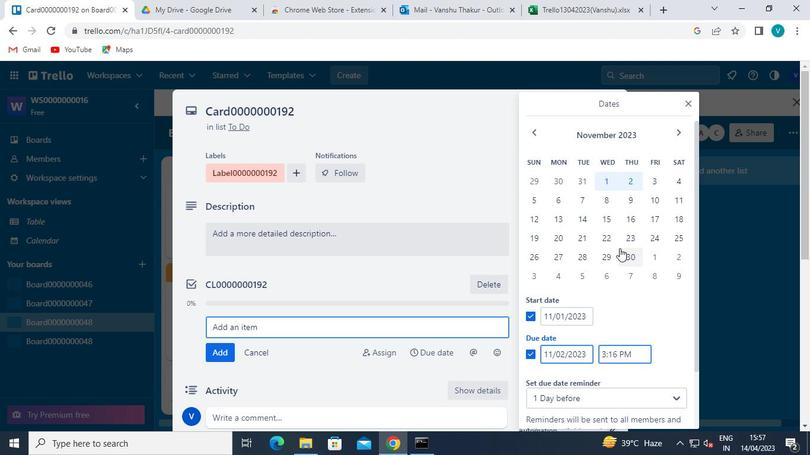 
Action: Mouse pressed left at (632, 255)
Screenshot: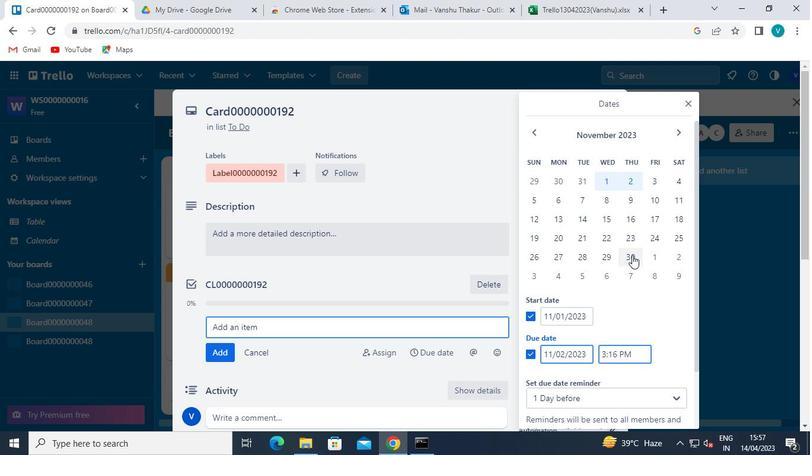 
Action: Mouse moved to (563, 378)
Screenshot: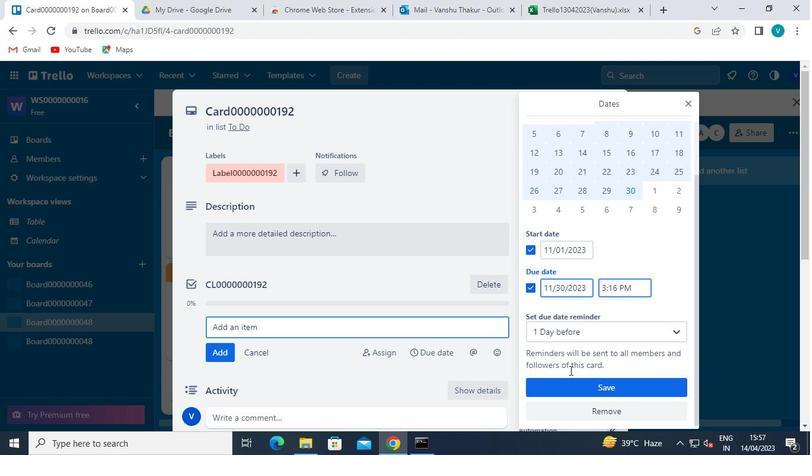 
Action: Mouse pressed left at (563, 378)
Screenshot: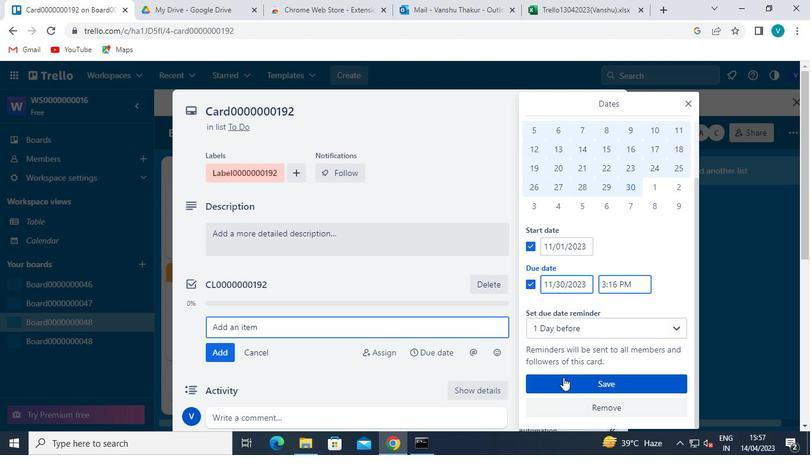 
Action: Mouse moved to (414, 450)
Screenshot: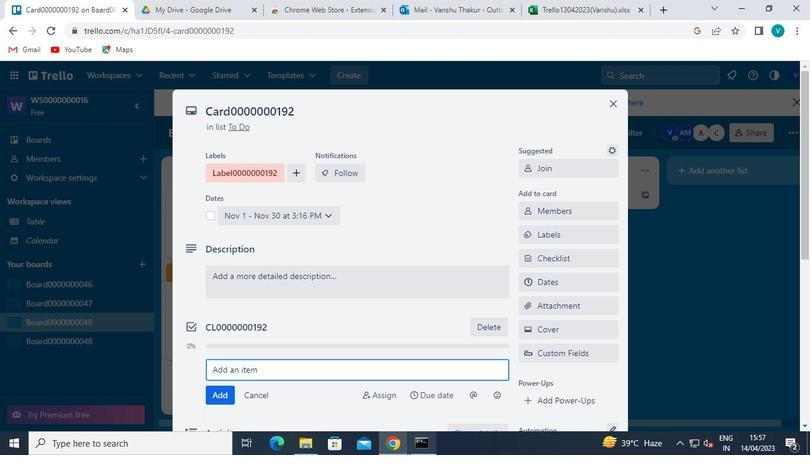 
Action: Mouse pressed left at (414, 450)
Screenshot: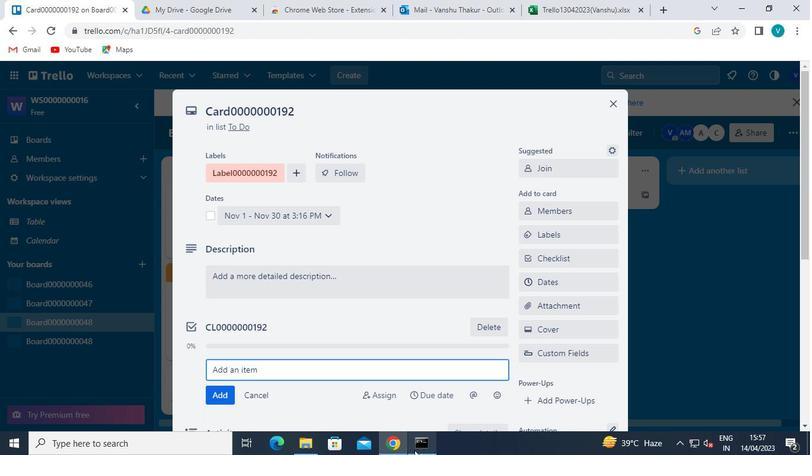 
Action: Mouse moved to (665, 102)
Screenshot: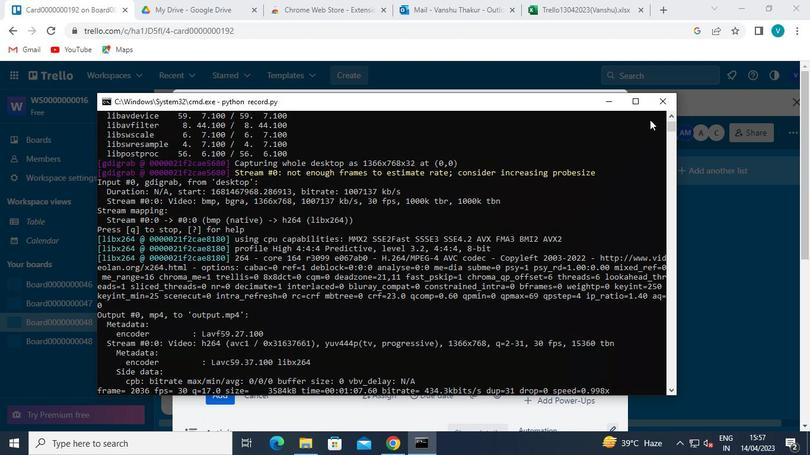 
Action: Mouse pressed left at (665, 102)
Screenshot: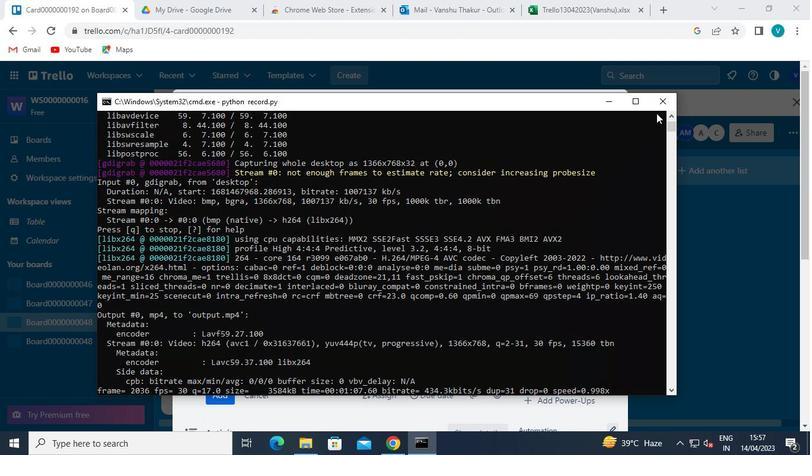 
Action: Mouse moved to (665, 102)
Screenshot: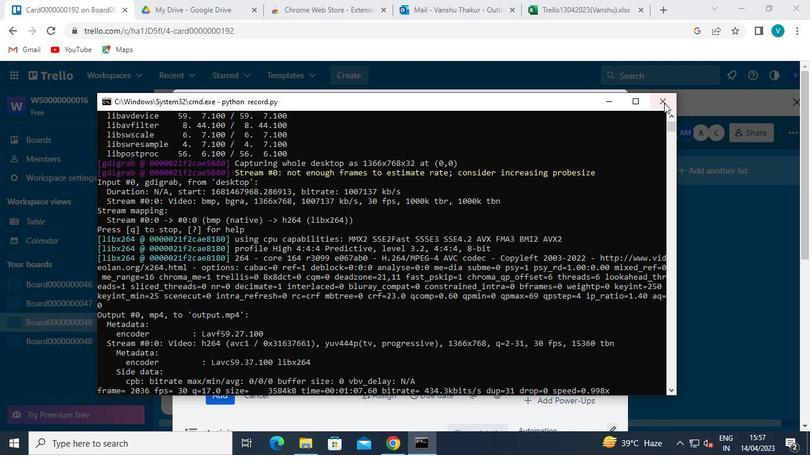 
